 Task: Create validation rules in purchase order object.
Action: Mouse moved to (595, 44)
Screenshot: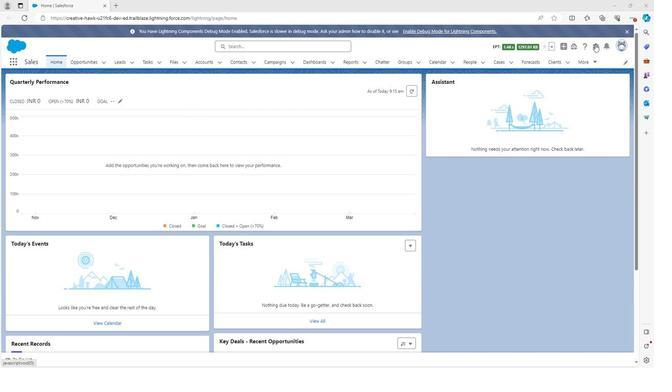 
Action: Mouse pressed left at (595, 44)
Screenshot: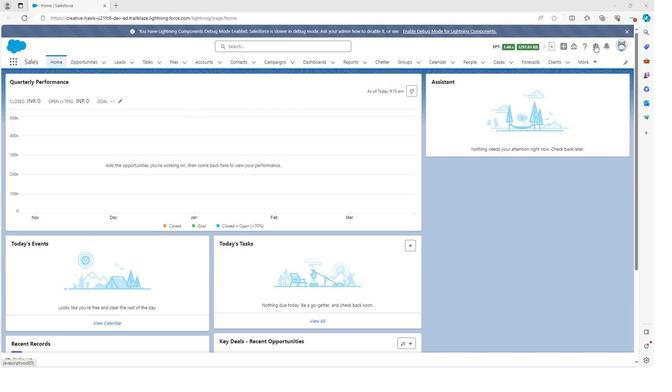 
Action: Mouse moved to (574, 63)
Screenshot: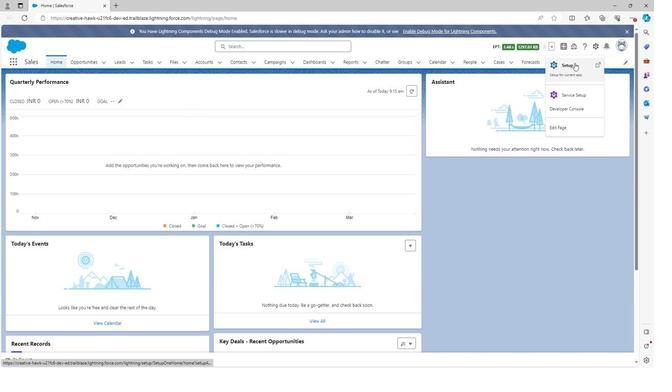 
Action: Mouse pressed left at (574, 63)
Screenshot: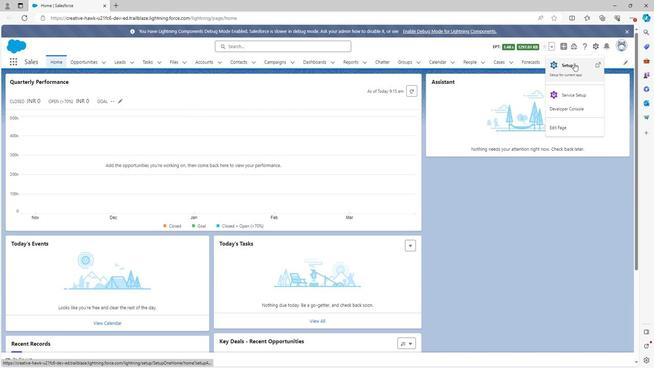 
Action: Mouse moved to (83, 62)
Screenshot: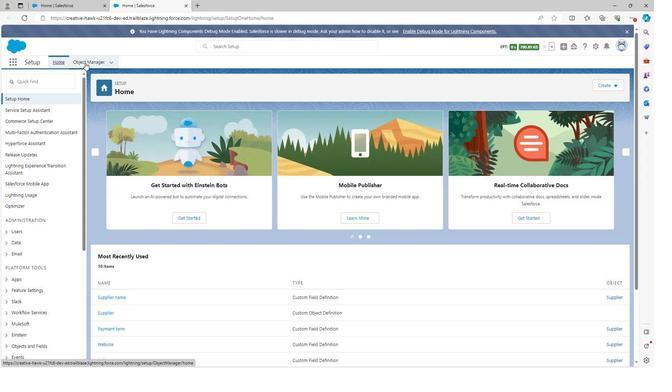 
Action: Mouse pressed left at (83, 62)
Screenshot: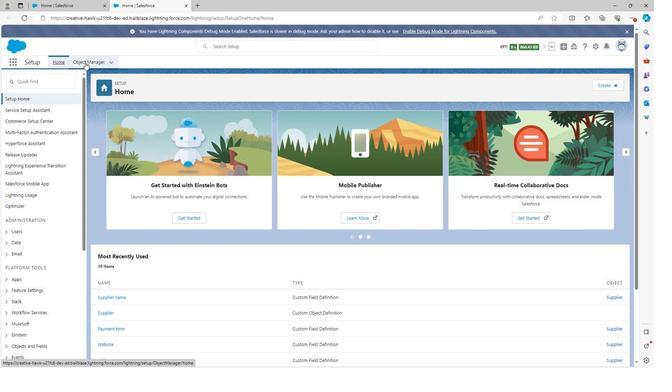 
Action: Mouse moved to (45, 251)
Screenshot: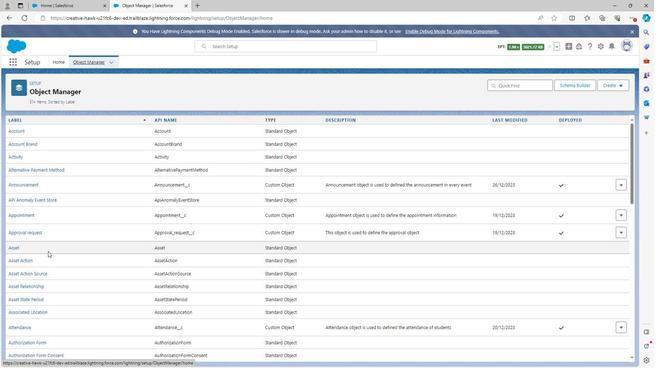 
Action: Mouse scrolled (45, 250) with delta (0, 0)
Screenshot: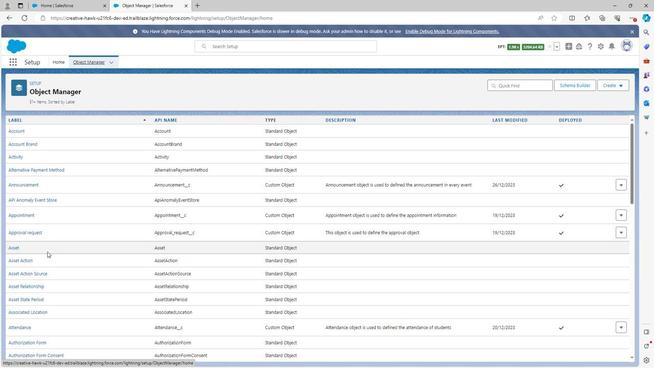 
Action: Mouse scrolled (45, 250) with delta (0, 0)
Screenshot: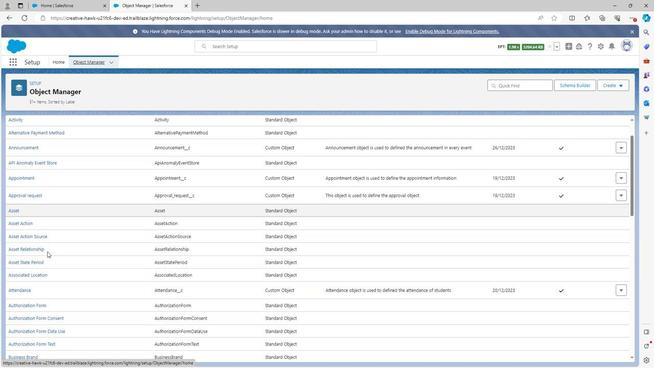 
Action: Mouse scrolled (45, 250) with delta (0, 0)
Screenshot: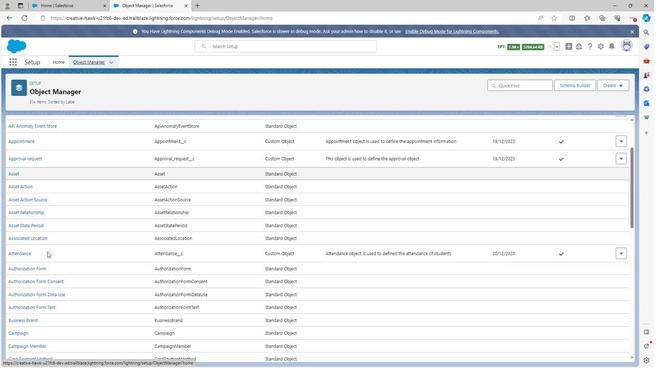 
Action: Mouse scrolled (45, 250) with delta (0, 0)
Screenshot: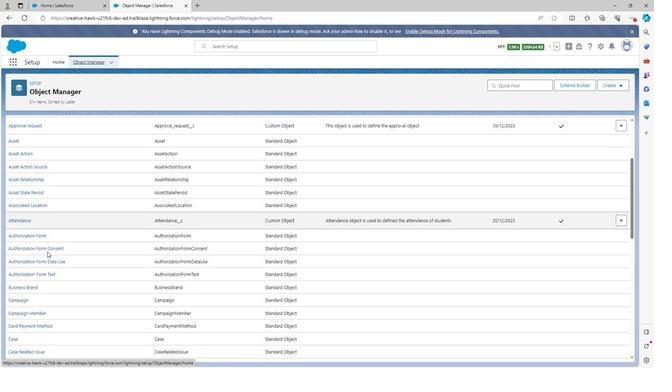 
Action: Mouse scrolled (45, 250) with delta (0, 0)
Screenshot: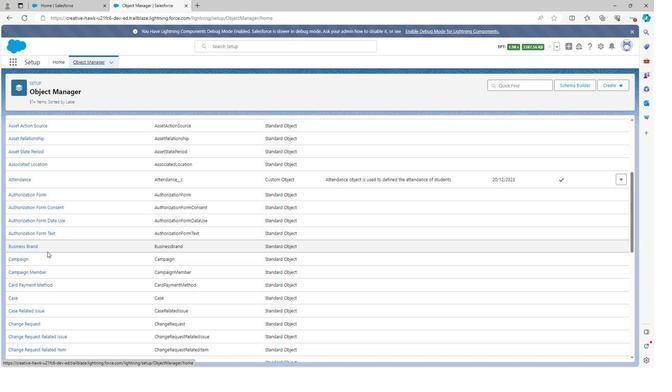 
Action: Mouse scrolled (45, 250) with delta (0, 0)
Screenshot: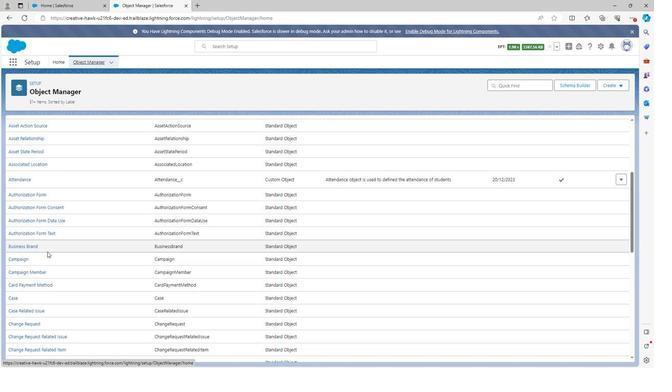
Action: Mouse scrolled (45, 250) with delta (0, 0)
Screenshot: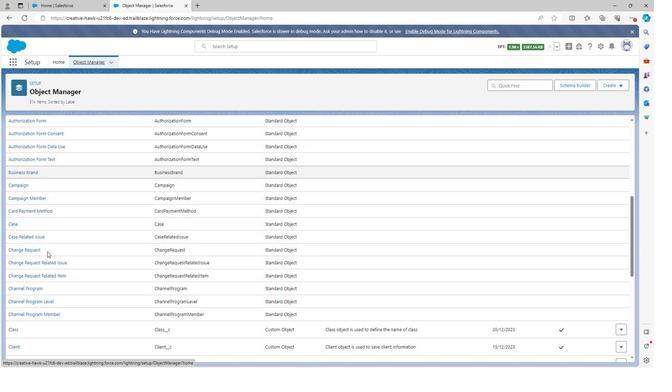 
Action: Mouse scrolled (45, 250) with delta (0, 0)
Screenshot: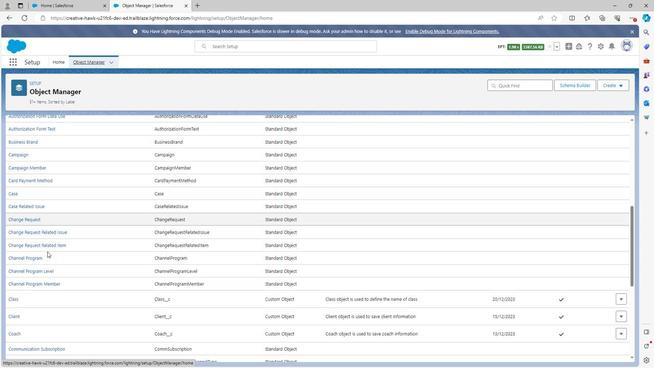
Action: Mouse scrolled (45, 250) with delta (0, 0)
Screenshot: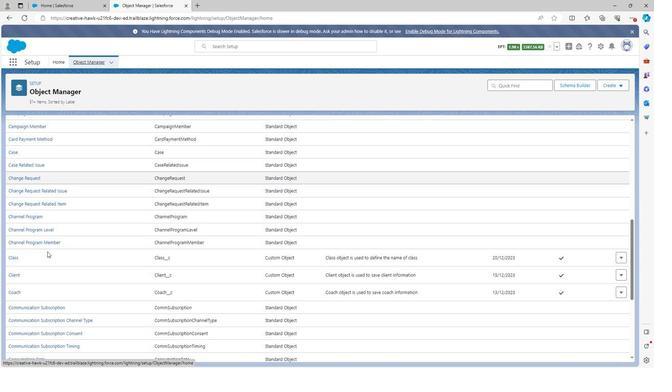 
Action: Mouse scrolled (45, 250) with delta (0, 0)
Screenshot: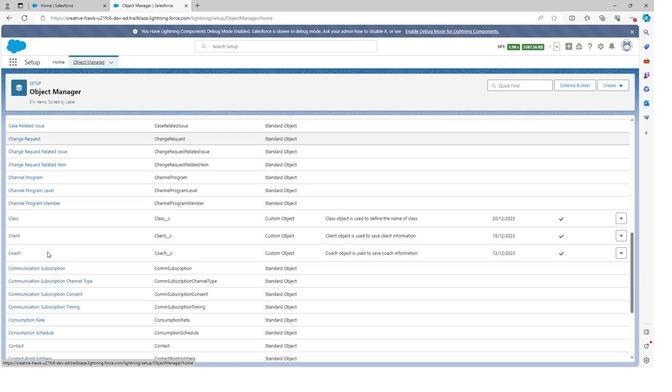 
Action: Mouse scrolled (45, 250) with delta (0, 0)
Screenshot: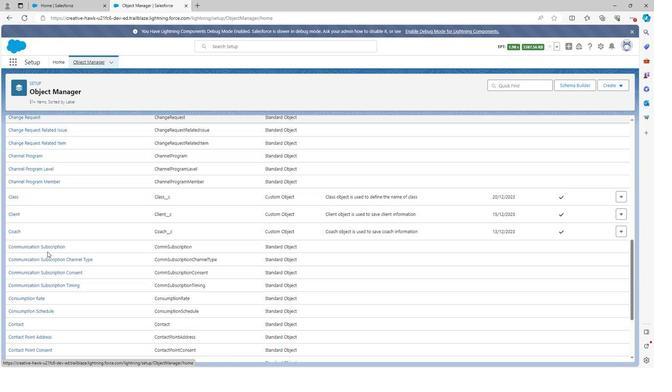 
Action: Mouse scrolled (45, 250) with delta (0, 0)
Screenshot: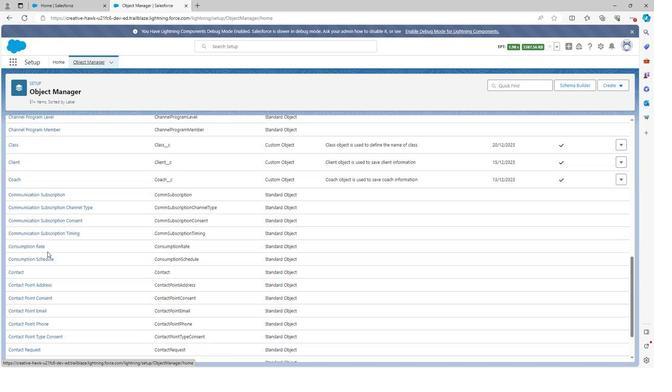 
Action: Mouse scrolled (45, 250) with delta (0, 0)
Screenshot: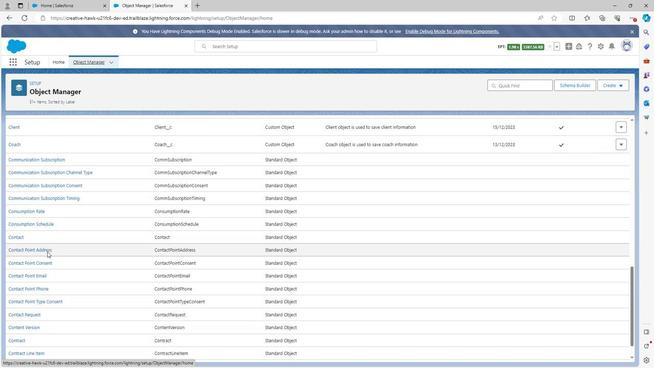 
Action: Mouse scrolled (45, 250) with delta (0, 0)
Screenshot: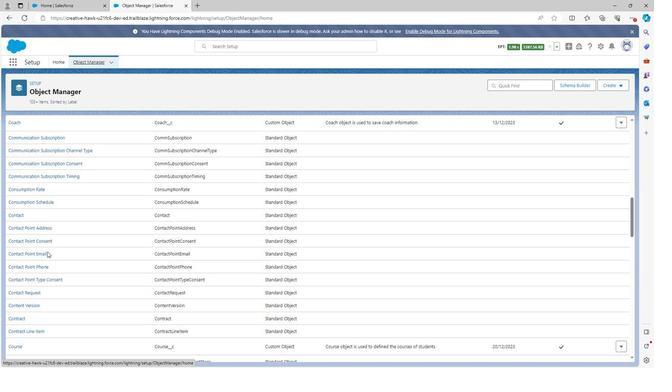 
Action: Mouse scrolled (45, 250) with delta (0, 0)
Screenshot: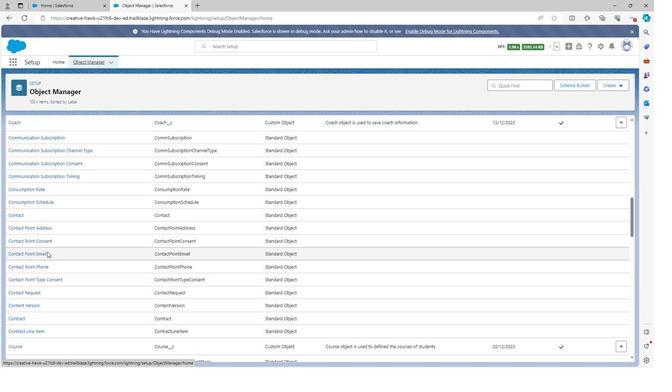 
Action: Mouse scrolled (45, 250) with delta (0, 0)
Screenshot: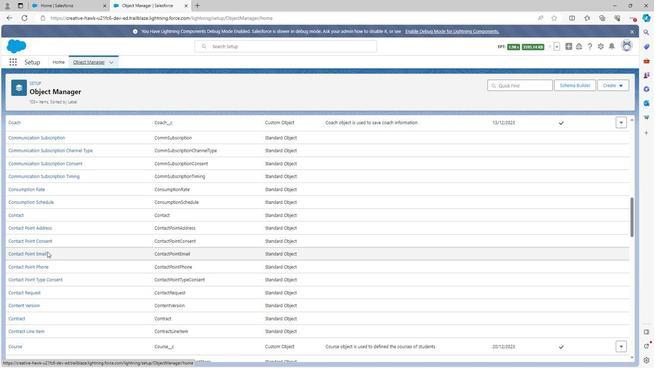 
Action: Mouse scrolled (45, 250) with delta (0, 0)
Screenshot: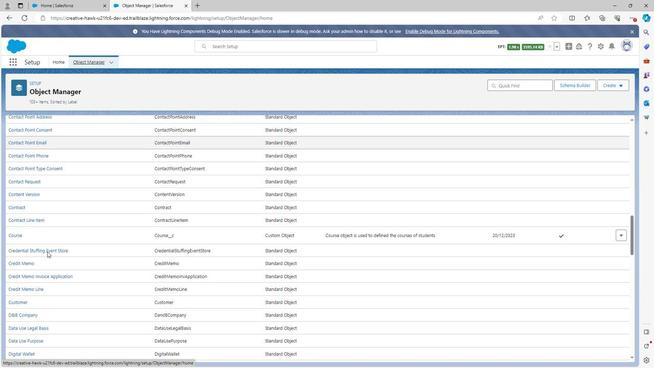 
Action: Mouse scrolled (45, 250) with delta (0, 0)
Screenshot: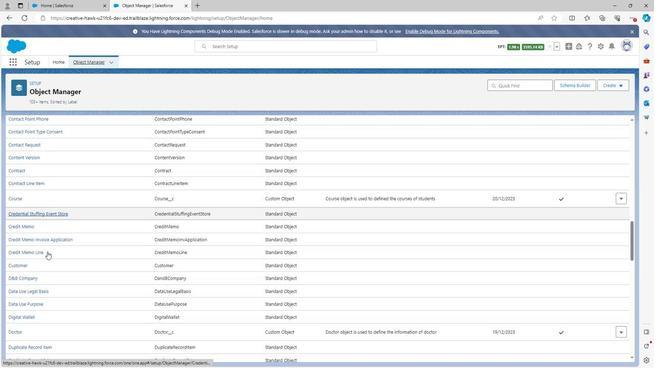 
Action: Mouse scrolled (45, 250) with delta (0, 0)
Screenshot: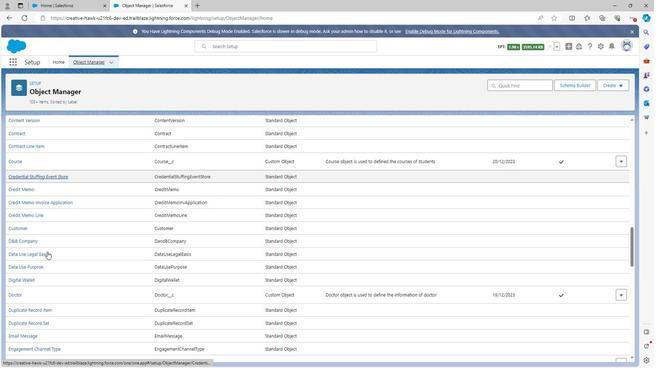 
Action: Mouse scrolled (45, 250) with delta (0, 0)
Screenshot: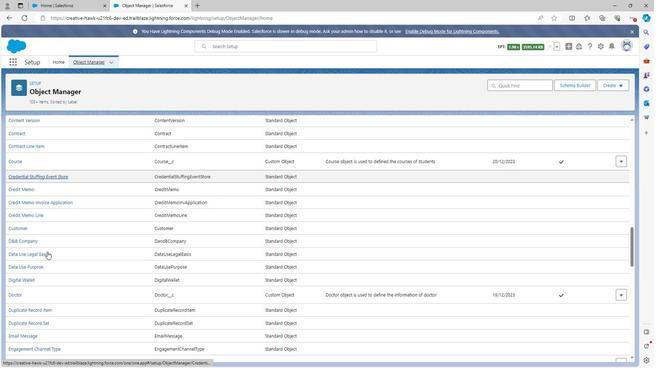 
Action: Mouse scrolled (45, 250) with delta (0, 0)
Screenshot: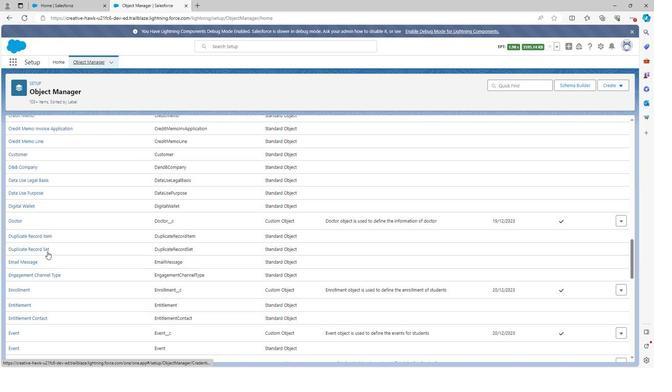 
Action: Mouse scrolled (45, 250) with delta (0, 0)
Screenshot: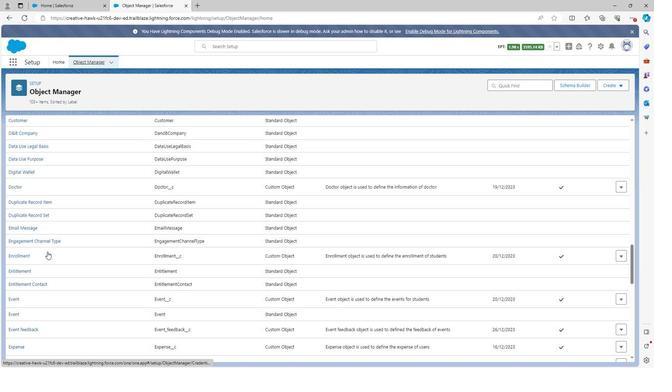
Action: Mouse scrolled (45, 250) with delta (0, 0)
Screenshot: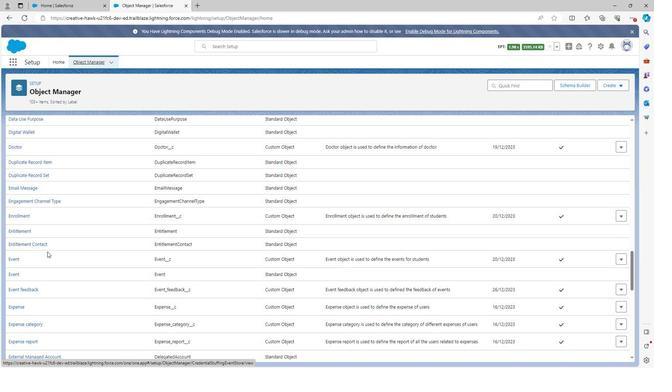 
Action: Mouse scrolled (45, 250) with delta (0, 0)
Screenshot: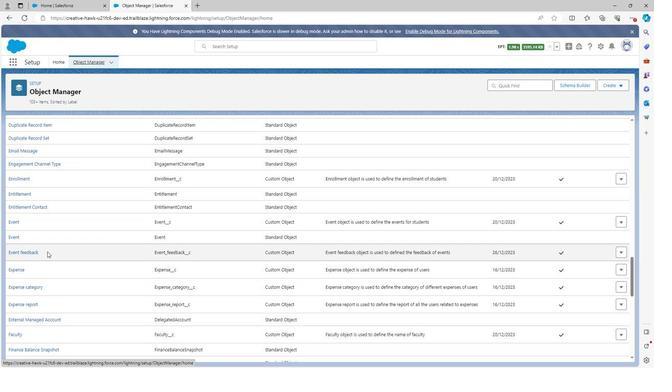 
Action: Mouse scrolled (45, 250) with delta (0, 0)
Screenshot: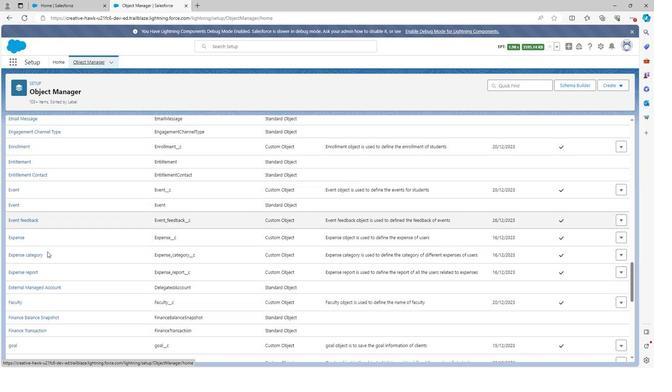 
Action: Mouse scrolled (45, 250) with delta (0, 0)
Screenshot: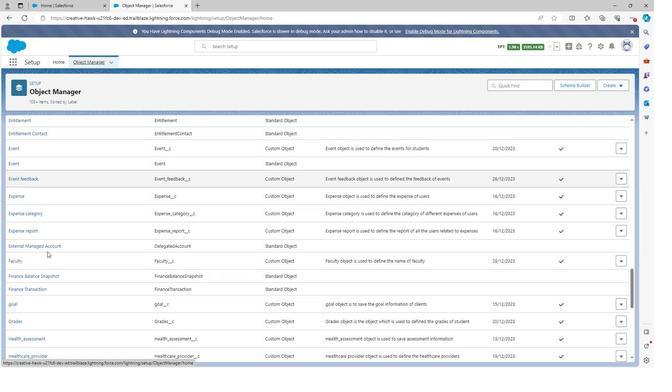 
Action: Mouse scrolled (45, 250) with delta (0, 0)
Screenshot: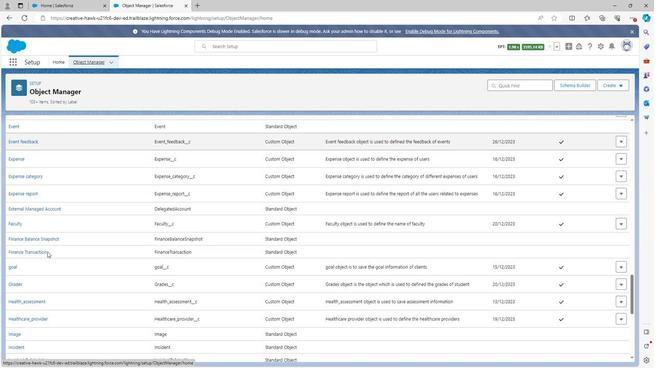 
Action: Mouse scrolled (45, 250) with delta (0, 0)
Screenshot: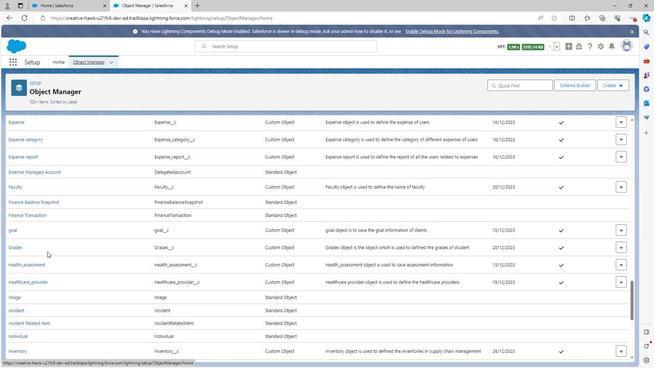
Action: Mouse scrolled (45, 250) with delta (0, 0)
Screenshot: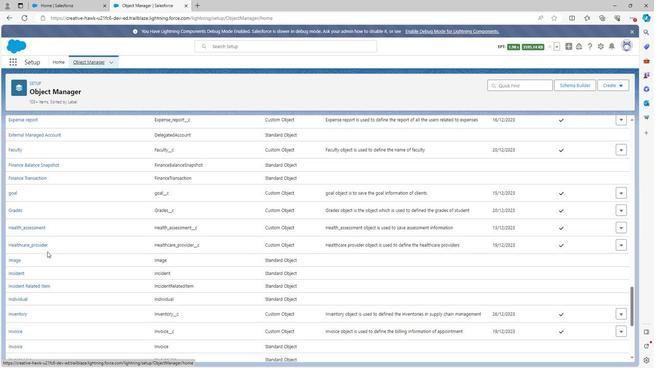 
Action: Mouse scrolled (45, 250) with delta (0, 0)
Screenshot: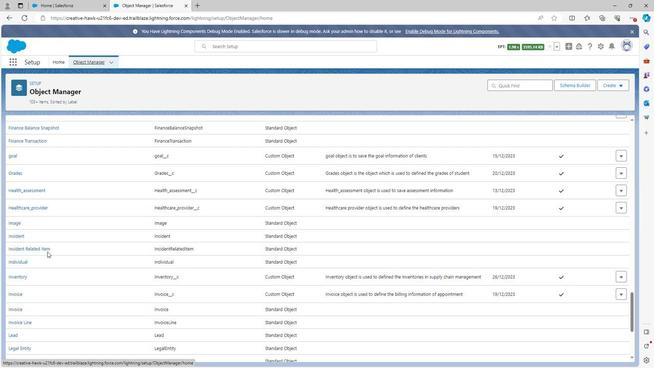 
Action: Mouse scrolled (45, 250) with delta (0, 0)
Screenshot: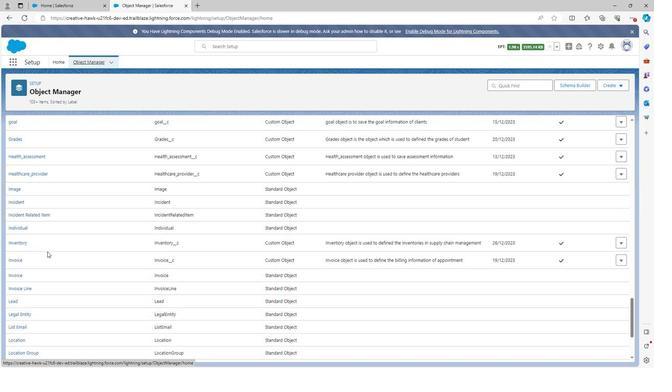 
Action: Mouse scrolled (45, 250) with delta (0, 0)
Screenshot: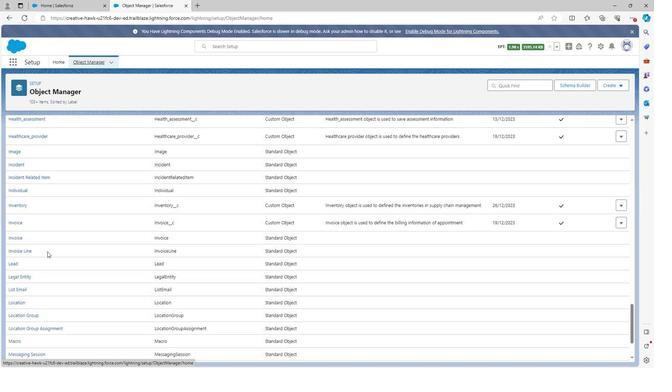 
Action: Mouse scrolled (45, 250) with delta (0, 0)
Screenshot: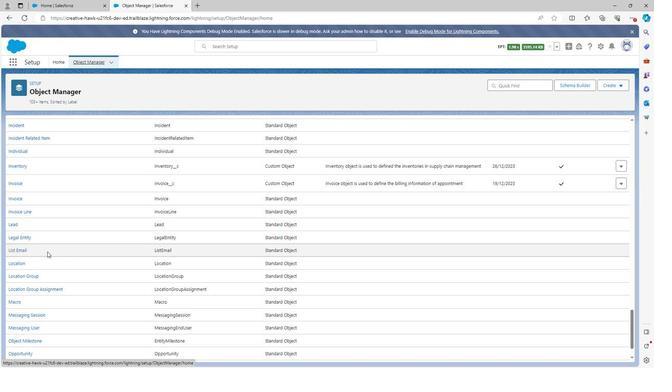 
Action: Mouse scrolled (45, 250) with delta (0, 0)
Screenshot: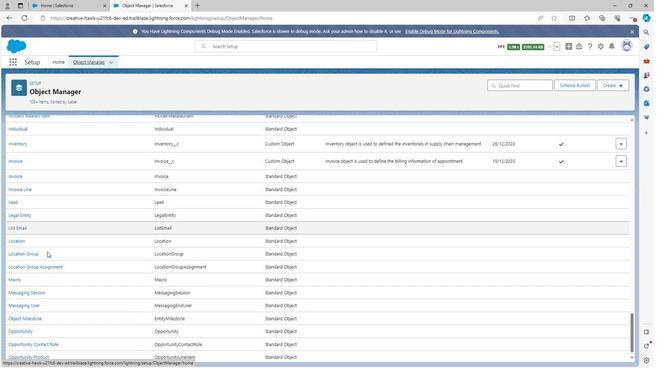 
Action: Mouse scrolled (45, 250) with delta (0, 0)
Screenshot: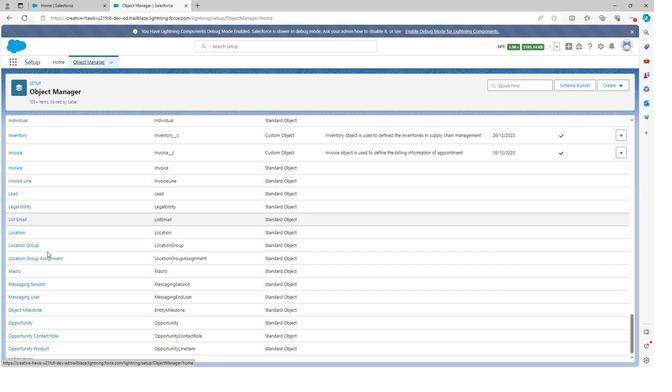 
Action: Mouse scrolled (45, 250) with delta (0, 0)
Screenshot: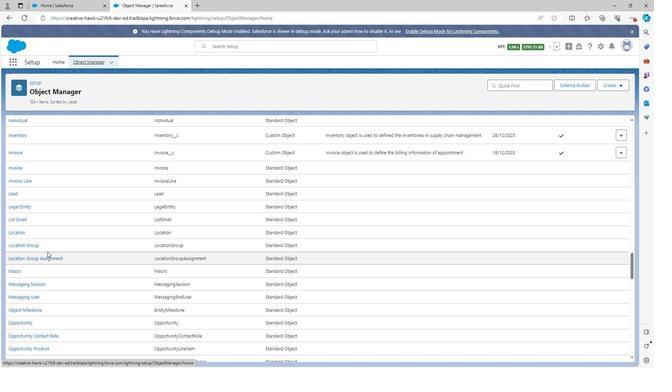 
Action: Mouse scrolled (45, 250) with delta (0, 0)
Screenshot: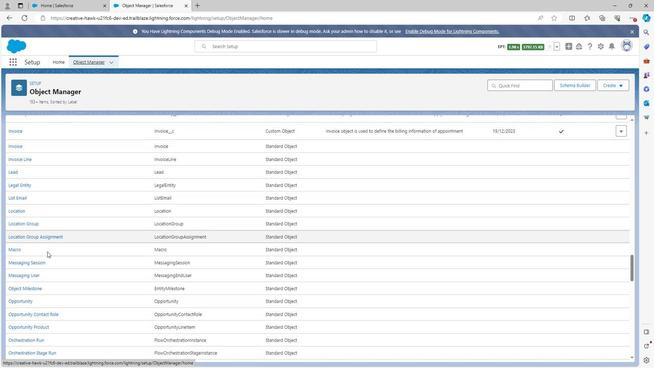 
Action: Mouse scrolled (45, 250) with delta (0, 0)
Screenshot: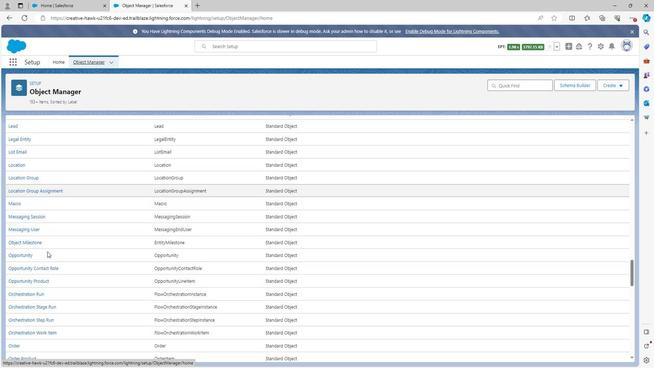 
Action: Mouse scrolled (45, 250) with delta (0, 0)
Screenshot: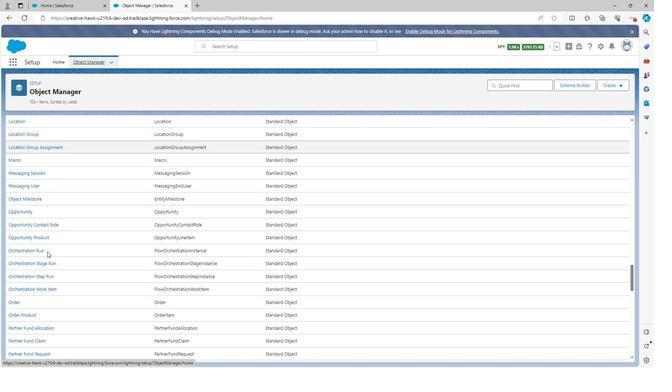 
Action: Mouse scrolled (45, 250) with delta (0, 0)
Screenshot: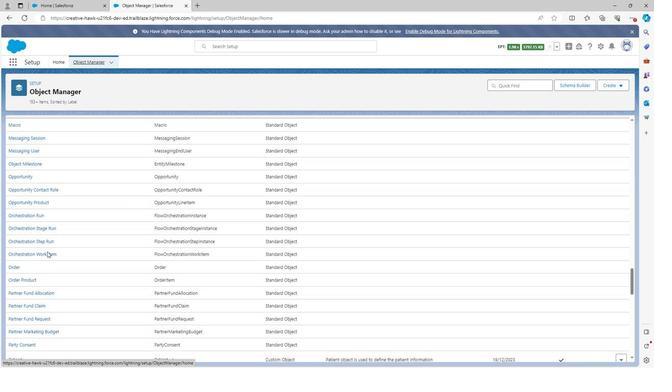 
Action: Mouse scrolled (45, 250) with delta (0, 0)
Screenshot: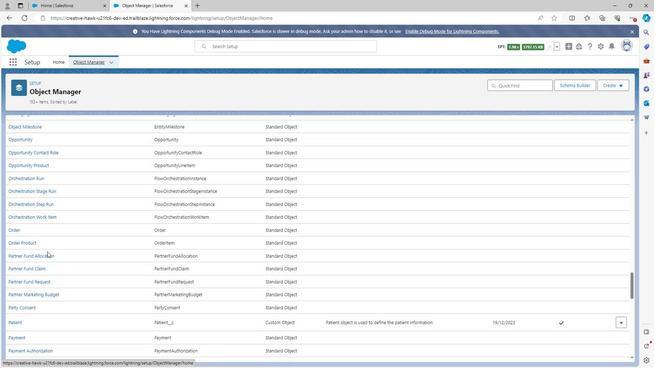 
Action: Mouse scrolled (45, 250) with delta (0, 0)
Screenshot: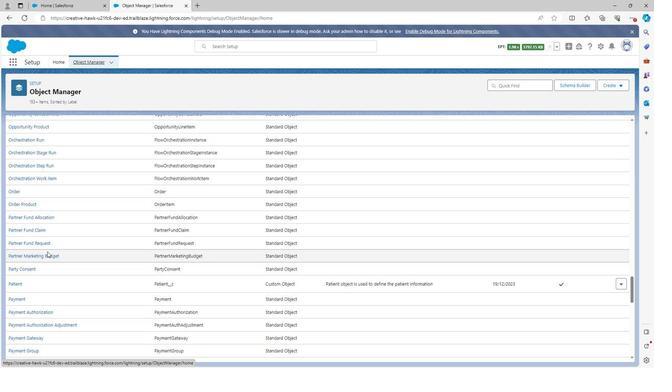 
Action: Mouse scrolled (45, 250) with delta (0, 0)
Screenshot: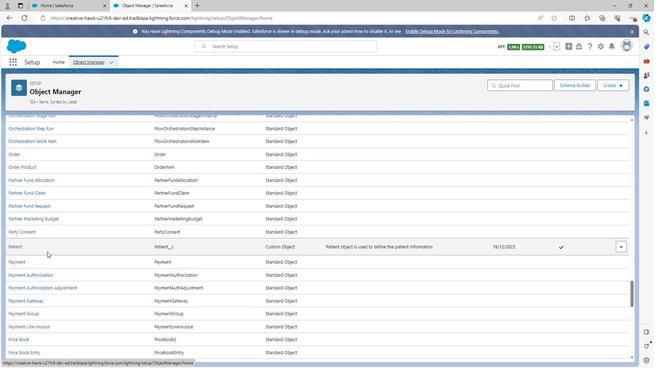 
Action: Mouse scrolled (45, 250) with delta (0, 0)
Screenshot: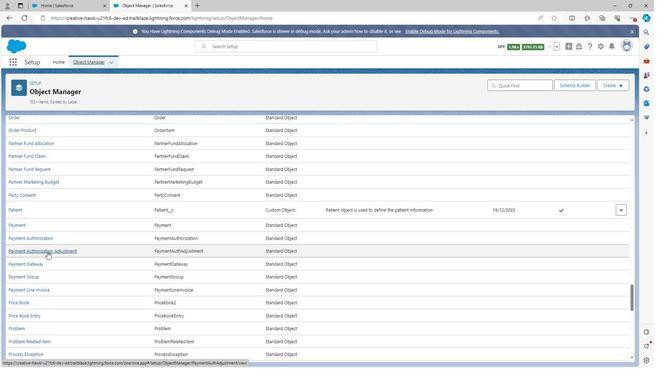 
Action: Mouse scrolled (45, 250) with delta (0, 0)
Screenshot: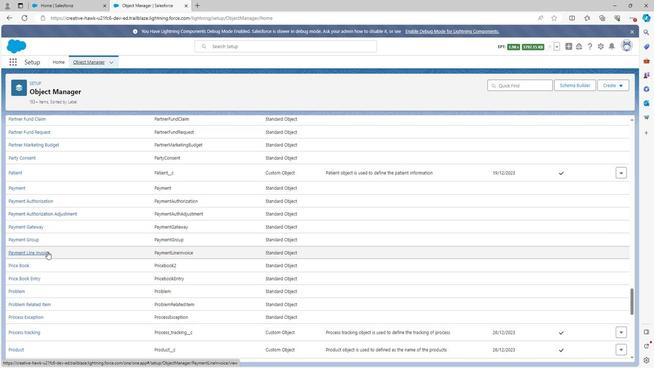 
Action: Mouse scrolled (45, 250) with delta (0, 0)
Screenshot: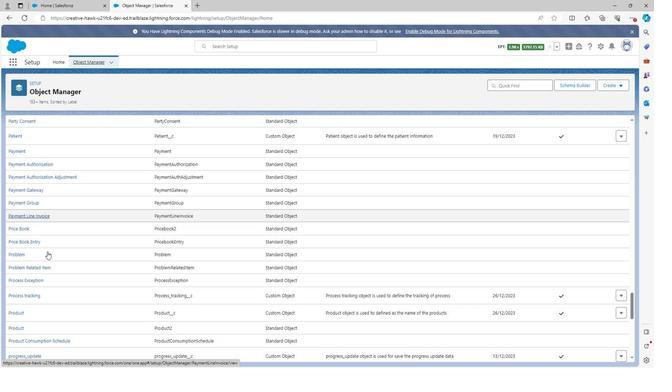 
Action: Mouse scrolled (45, 250) with delta (0, 0)
Screenshot: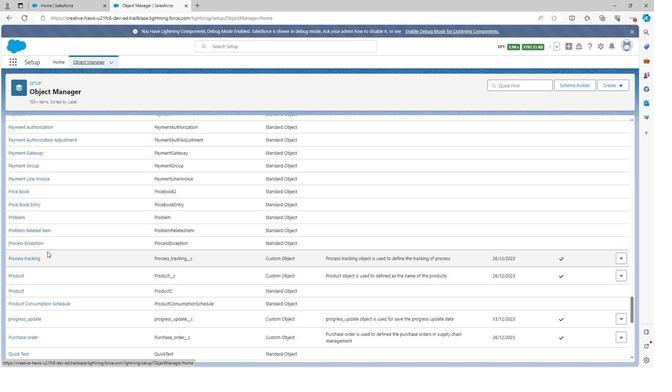 
Action: Mouse scrolled (45, 250) with delta (0, 0)
Screenshot: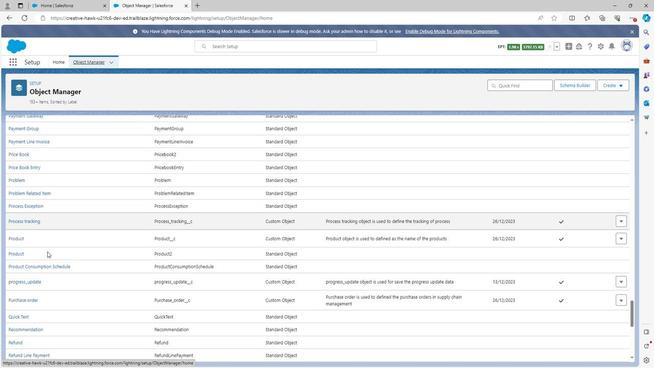 
Action: Mouse moved to (25, 263)
Screenshot: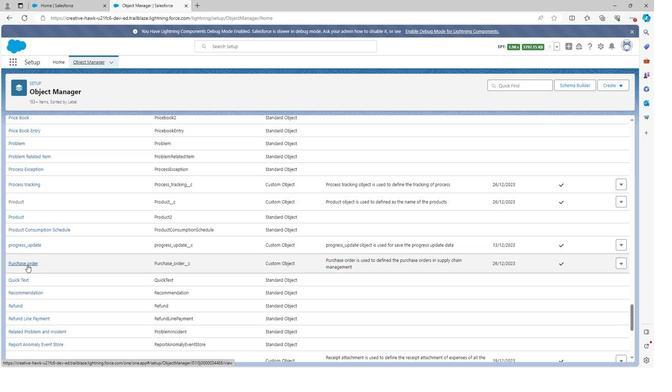 
Action: Mouse pressed left at (25, 263)
Screenshot: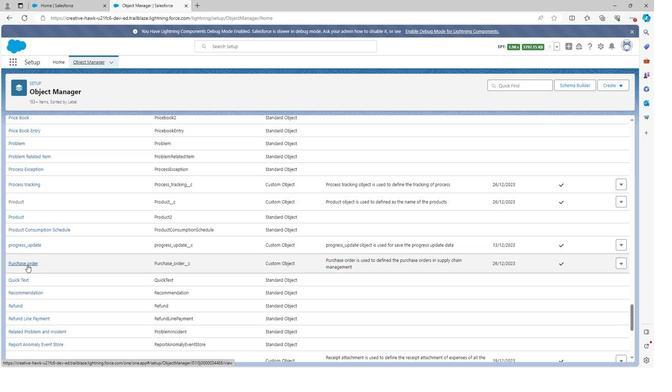 
Action: Mouse moved to (39, 132)
Screenshot: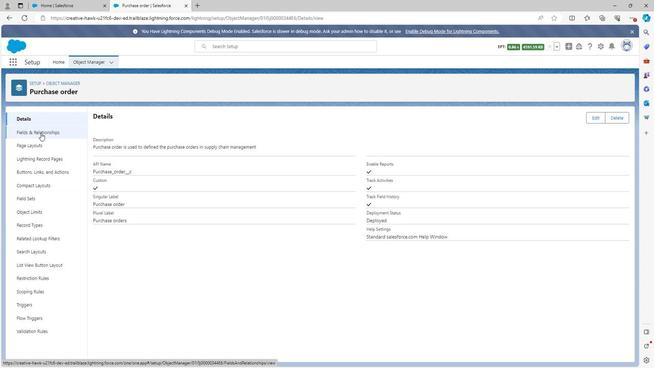 
Action: Mouse pressed left at (39, 132)
Screenshot: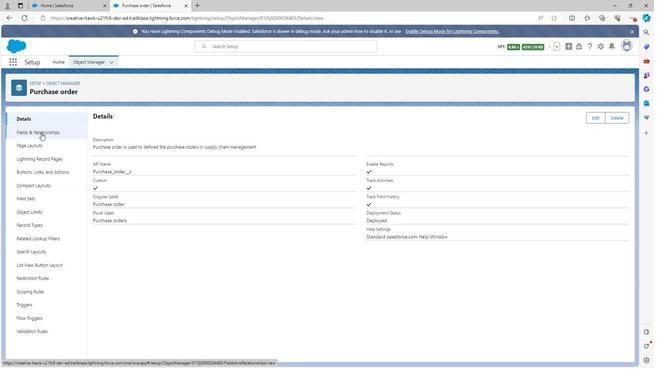 
Action: Mouse moved to (103, 146)
Screenshot: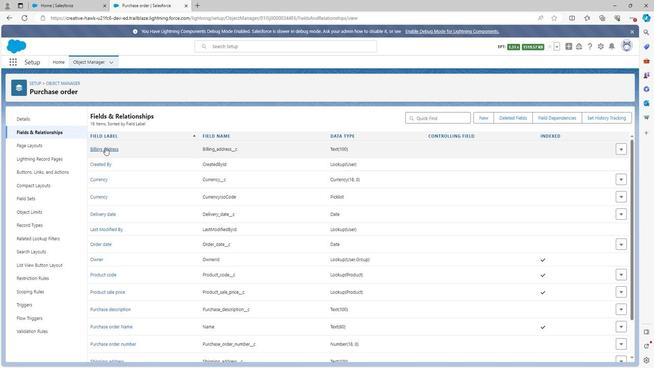 
Action: Mouse pressed left at (103, 146)
Screenshot: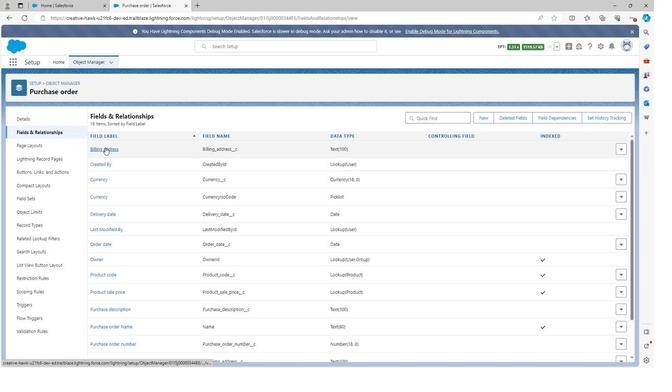 
Action: Mouse moved to (258, 314)
Screenshot: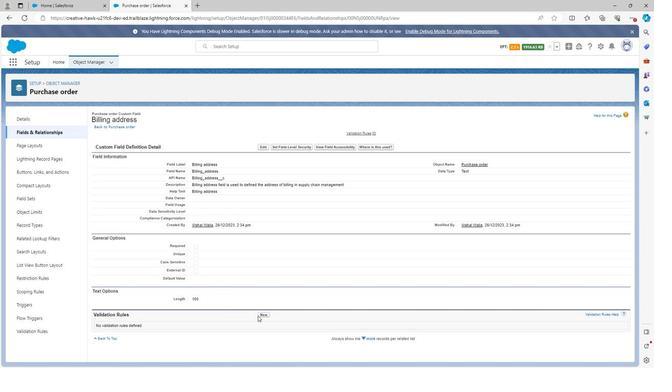 
Action: Mouse pressed left at (258, 314)
Screenshot: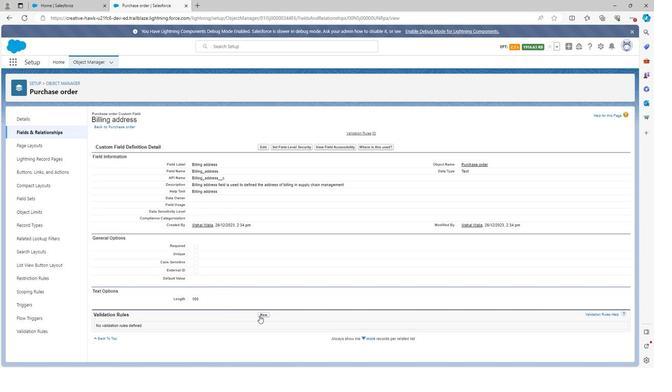 
Action: Mouse moved to (134, 160)
Screenshot: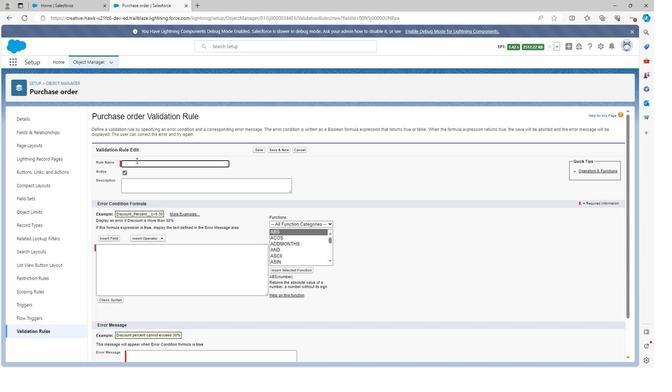 
Action: Key pressed <Key.shift><Key.shift><Key.shift><Key.shift><Key.shift><Key.shift>Billing<Key.space>address<Key.space>rule<Key.space>is<Key.space>the<Key.space>rule<Key.space><Key.backspace><Key.backspace><Key.backspace><Key.backspace><Key.backspace><Key.backspace><Key.backspace><Key.backspace><Key.backspace><Key.backspace><Key.backspace><Key.backspace>
Screenshot: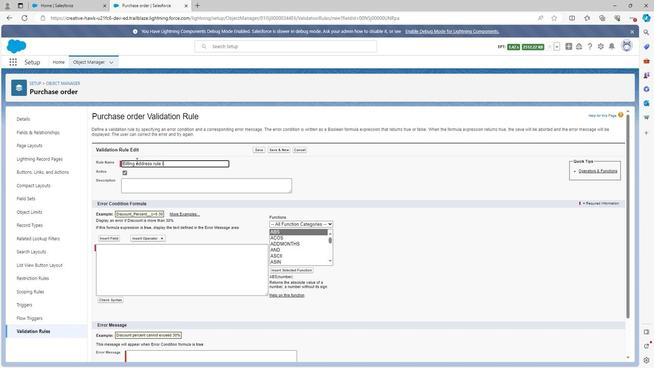 
Action: Mouse moved to (156, 187)
Screenshot: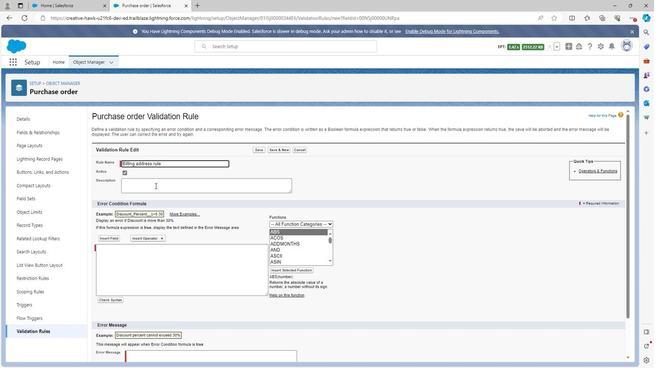 
Action: Mouse pressed left at (156, 187)
Screenshot: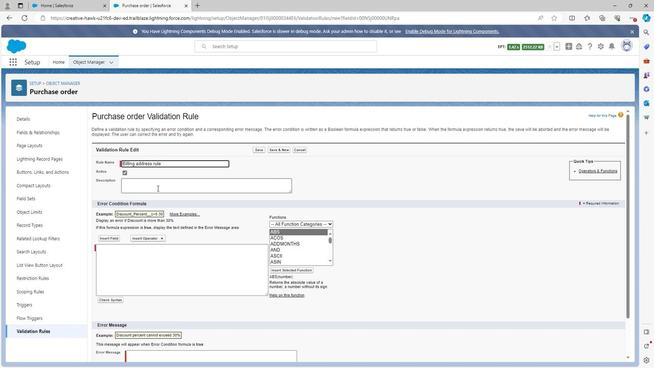 
Action: Key pressed <Key.shift><Key.shift><Key.shift>Billing<Key.space>address<Key.space>rule<Key.space>is<Key.space>the<Key.space>rule<Key.space>in<Key.space>which<Key.space>we<Key.space>get<Key.space>billing<Key.space>address<Key.space>with<Key.space>some<Key.space>limits
Screenshot: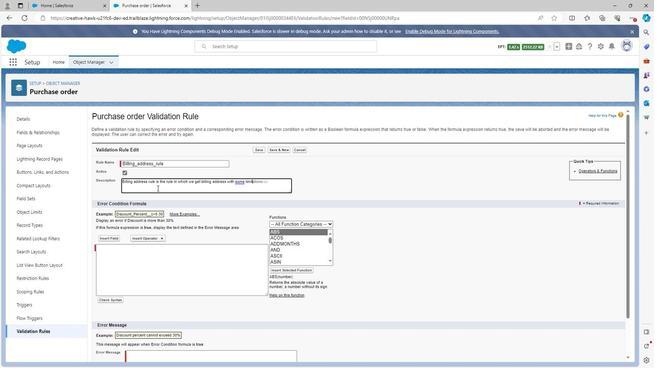 
Action: Mouse moved to (109, 238)
Screenshot: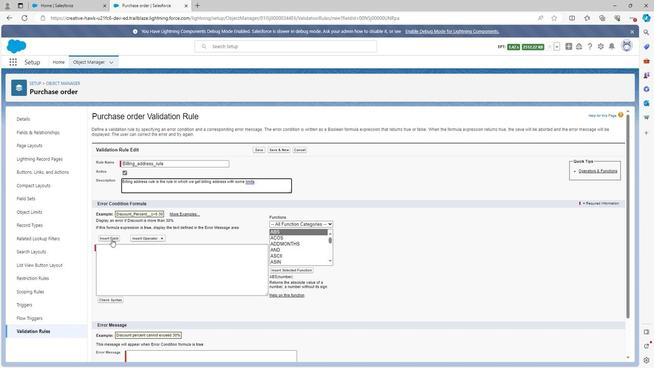 
Action: Mouse pressed left at (109, 238)
Screenshot: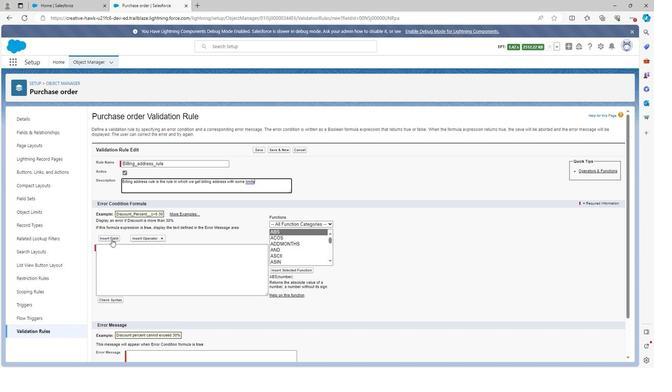 
Action: Mouse moved to (304, 208)
Screenshot: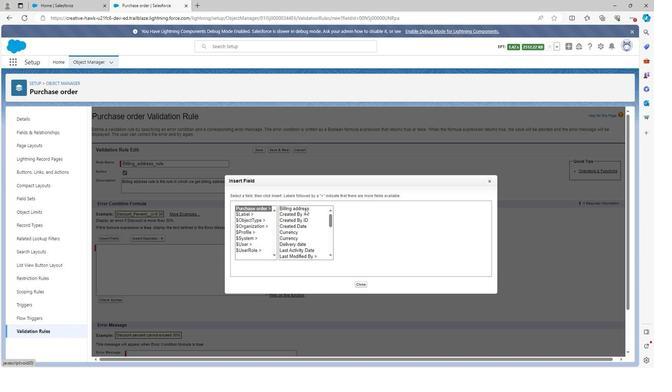 
Action: Mouse pressed left at (304, 208)
Screenshot: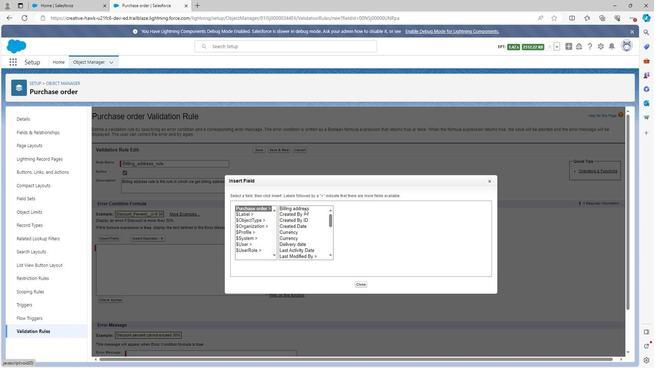 
Action: Mouse moved to (364, 245)
Screenshot: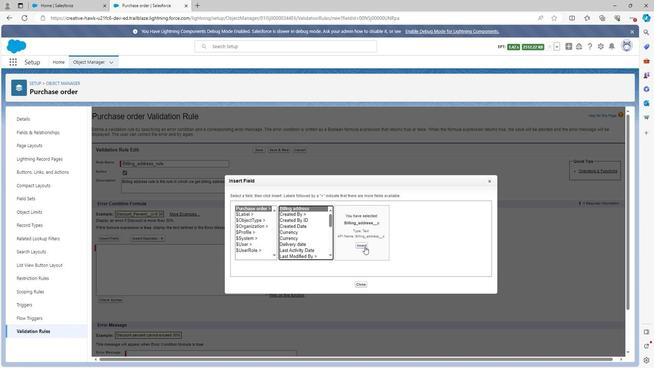 
Action: Mouse pressed left at (364, 245)
Screenshot: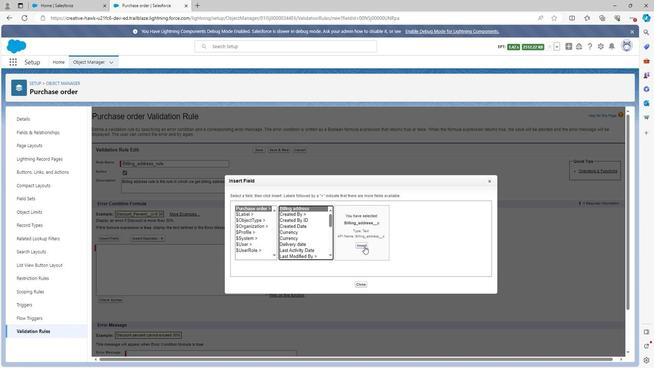 
Action: Mouse moved to (140, 238)
Screenshot: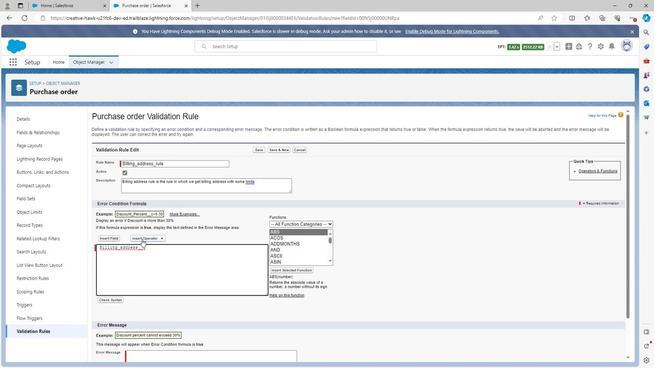 
Action: Mouse pressed left at (140, 238)
Screenshot: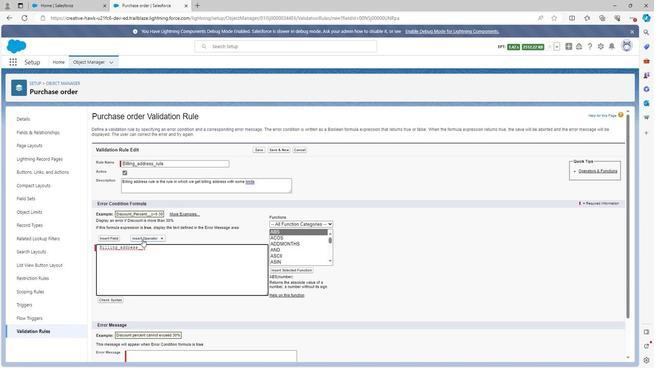 
Action: Mouse moved to (145, 298)
Screenshot: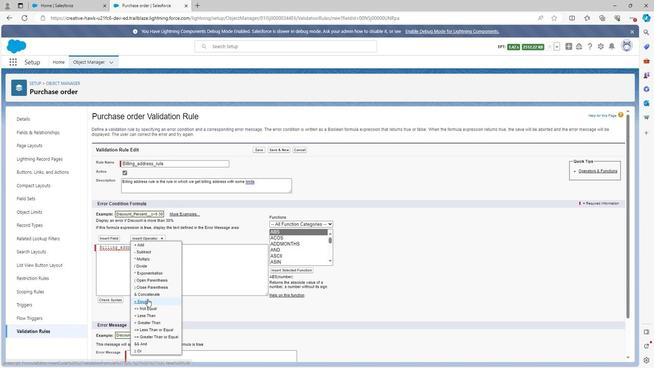 
Action: Mouse pressed left at (145, 298)
Screenshot: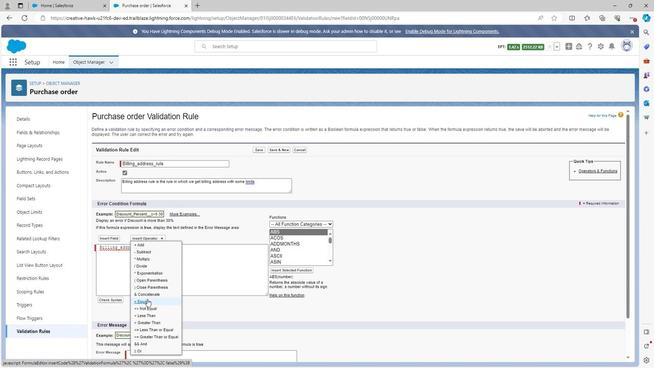 
Action: Mouse moved to (278, 224)
Screenshot: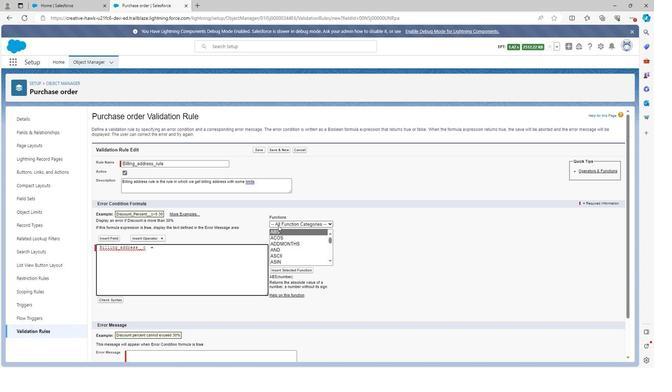 
Action: Mouse pressed left at (278, 224)
Screenshot: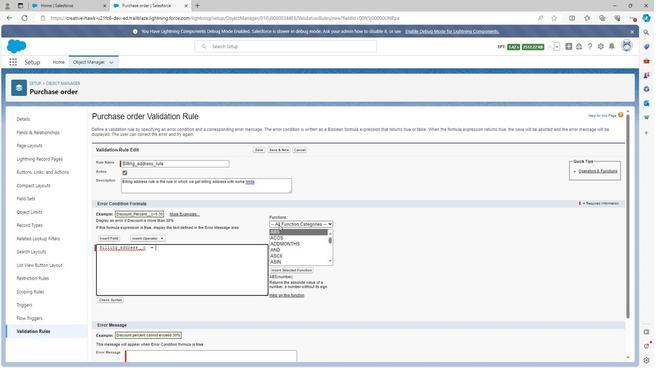 
Action: Mouse moved to (278, 252)
Screenshot: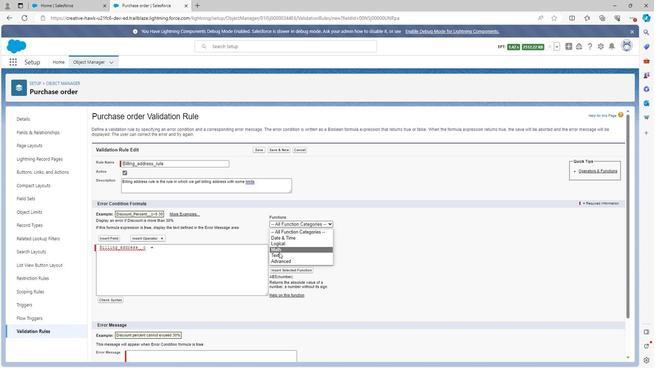 
Action: Mouse pressed left at (278, 252)
Screenshot: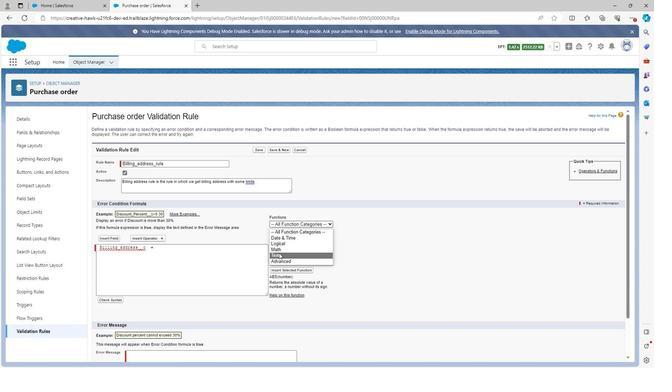 
Action: Mouse scrolled (278, 252) with delta (0, 0)
Screenshot: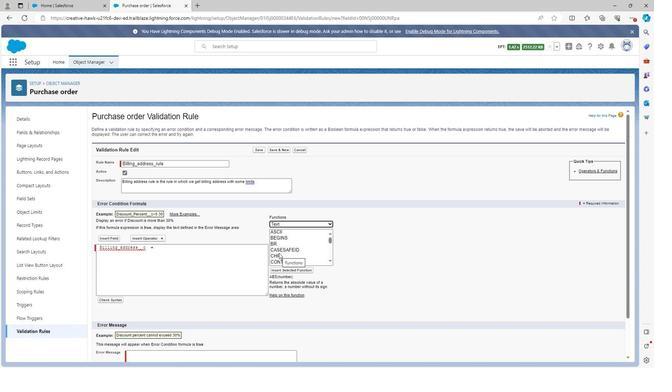 
Action: Mouse scrolled (278, 252) with delta (0, 0)
Screenshot: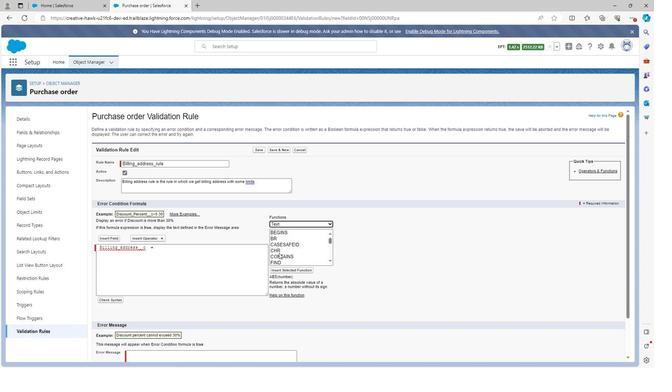 
Action: Mouse scrolled (278, 252) with delta (0, 0)
Screenshot: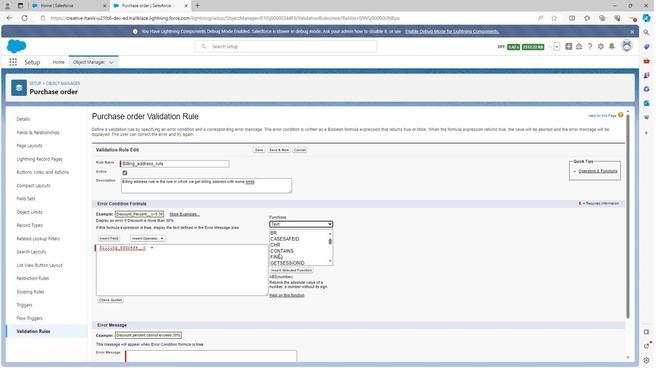 
Action: Mouse scrolled (278, 252) with delta (0, 0)
Screenshot: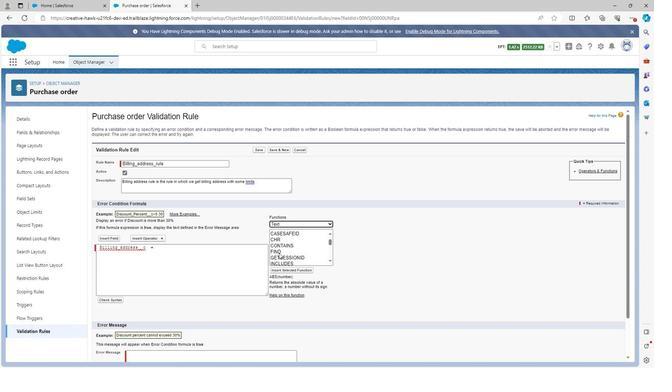 
Action: Mouse scrolled (278, 252) with delta (0, 0)
Screenshot: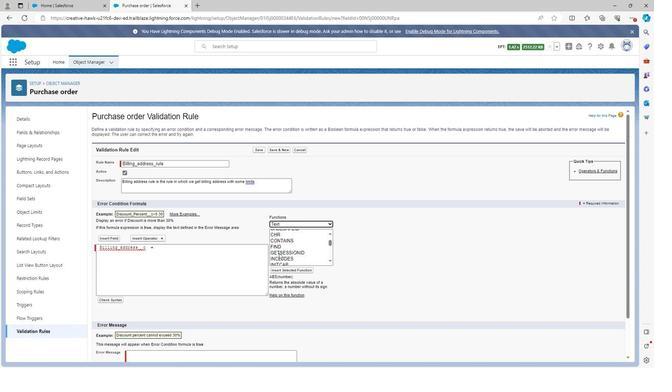 
Action: Mouse scrolled (278, 252) with delta (0, 0)
Screenshot: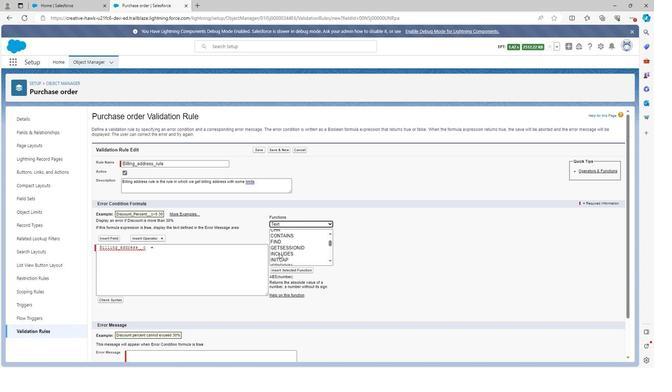 
Action: Mouse scrolled (278, 252) with delta (0, 0)
Screenshot: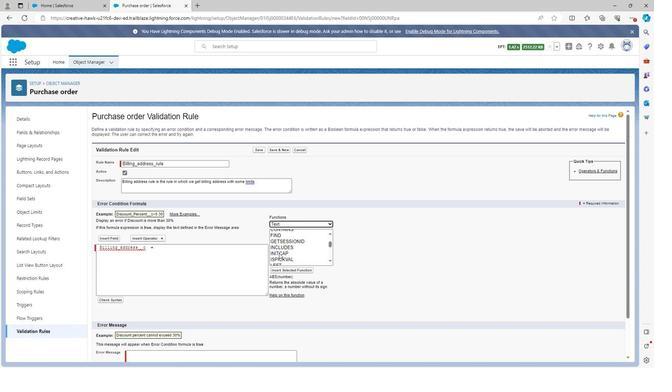 
Action: Mouse scrolled (278, 252) with delta (0, 0)
Screenshot: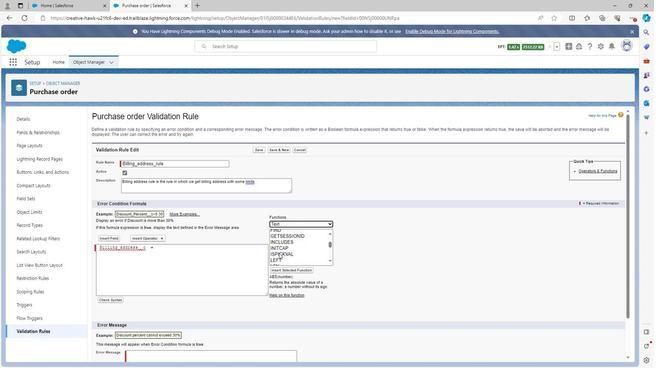 
Action: Mouse scrolled (278, 252) with delta (0, 0)
Screenshot: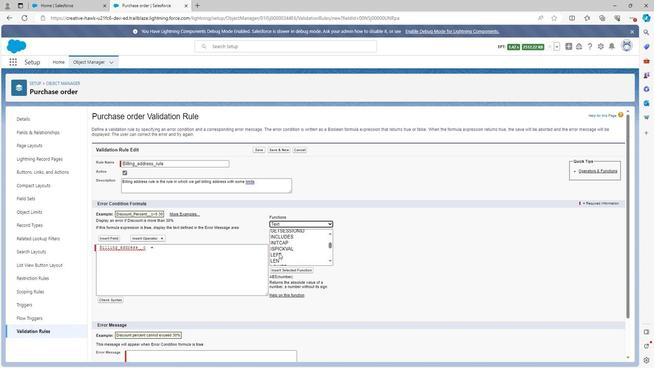 
Action: Mouse scrolled (278, 252) with delta (0, 0)
Screenshot: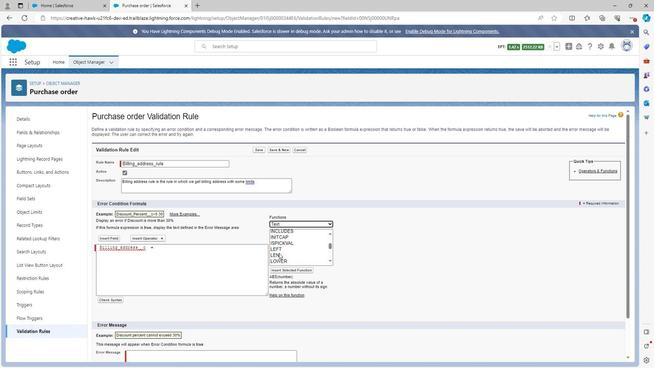 
Action: Mouse moved to (277, 254)
Screenshot: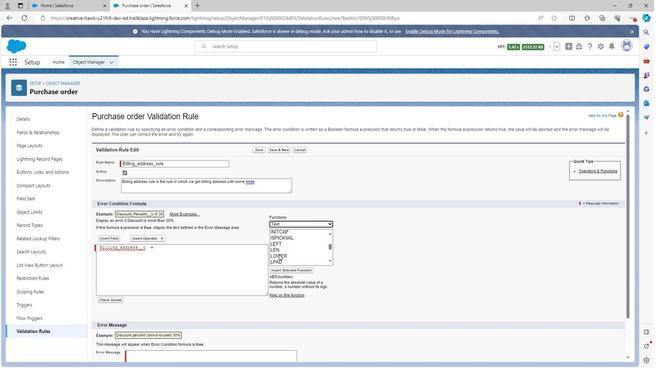 
Action: Mouse pressed left at (277, 254)
Screenshot: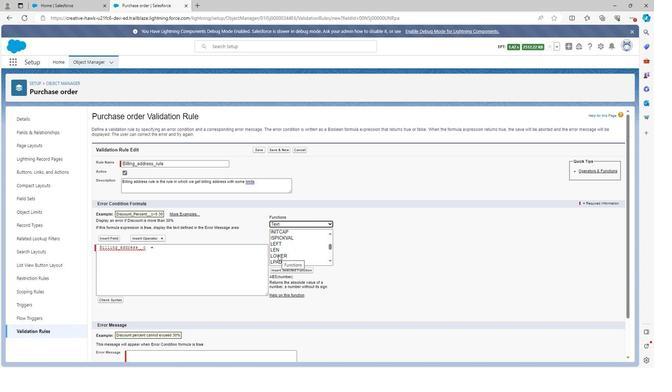 
Action: Mouse moved to (282, 268)
Screenshot: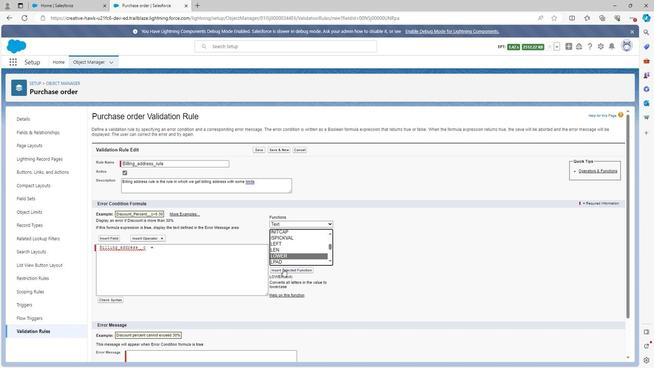 
Action: Mouse pressed left at (282, 268)
Screenshot: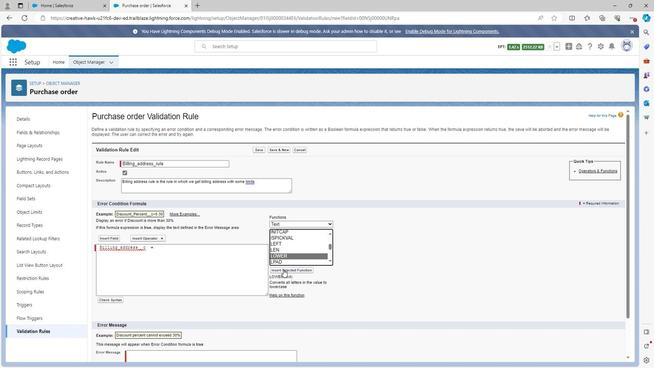 
Action: Mouse moved to (116, 247)
Screenshot: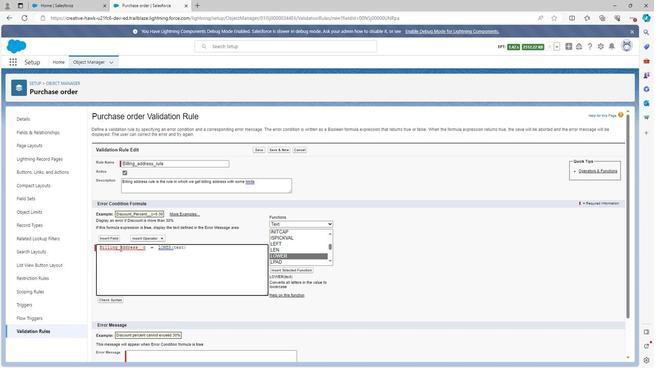 
Action: Mouse pressed left at (116, 247)
Screenshot: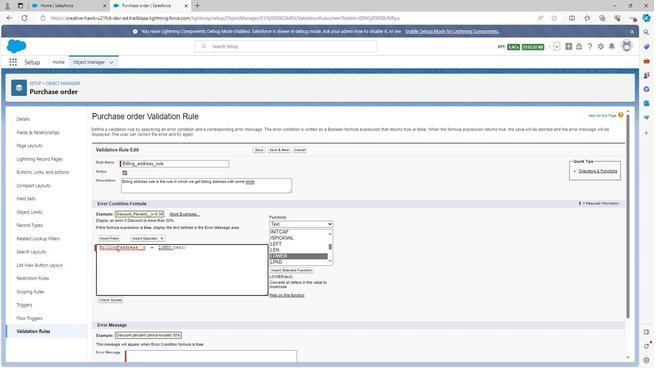 
Action: Mouse pressed left at (116, 247)
Screenshot: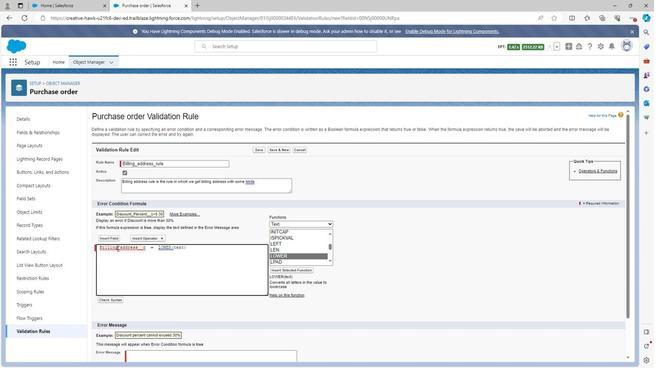 
Action: Mouse moved to (117, 245)
Screenshot: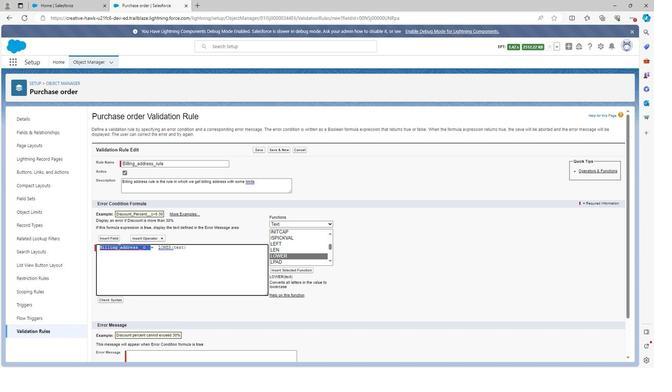 
Action: Key pressed ctrl+C
Screenshot: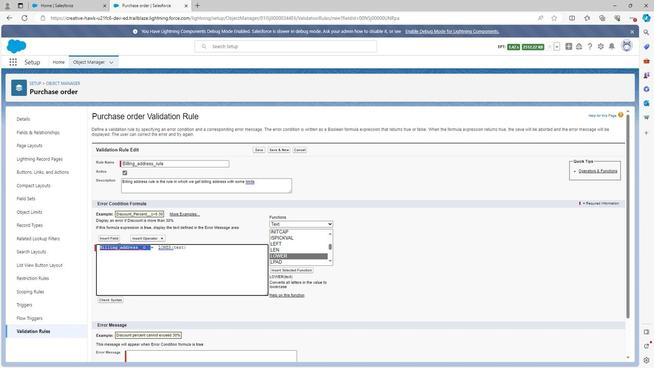 
Action: Mouse moved to (176, 246)
Screenshot: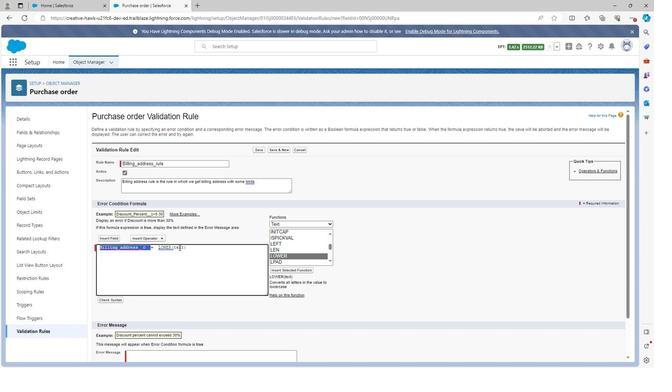 
Action: Mouse pressed left at (176, 246)
Screenshot: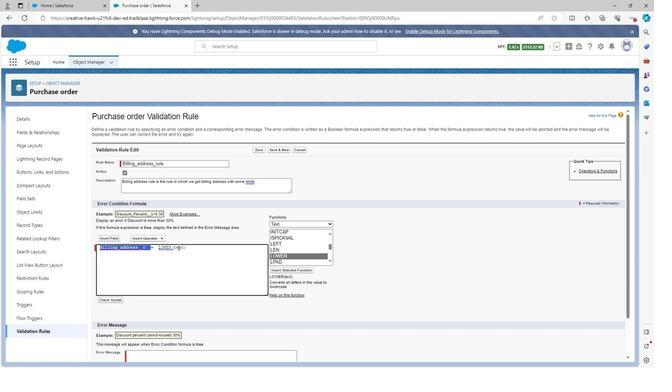 
Action: Mouse pressed left at (176, 246)
Screenshot: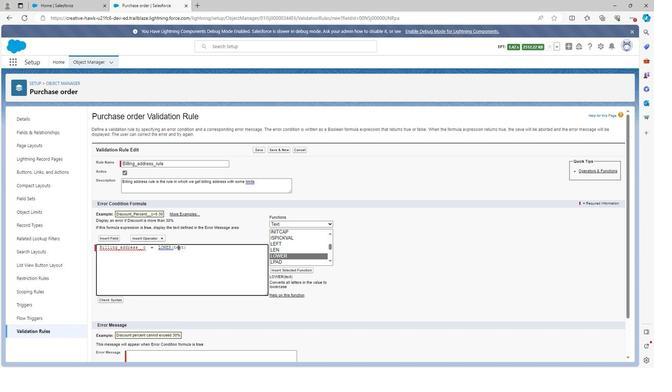 
Action: Mouse moved to (176, 244)
Screenshot: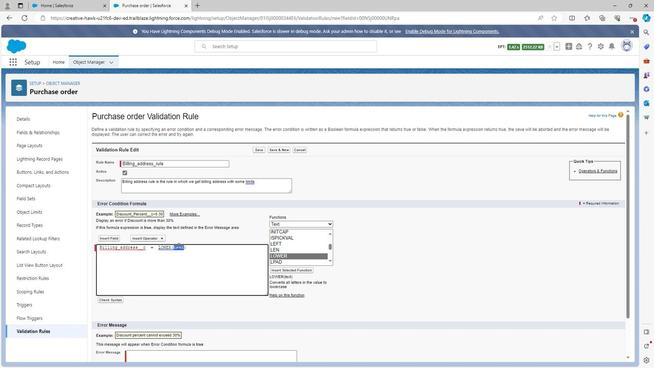 
Action: Key pressed ctrl+V
Screenshot: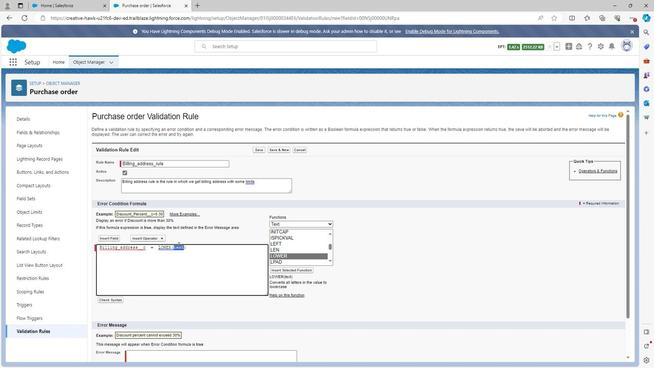 
Action: Mouse moved to (176, 244)
Screenshot: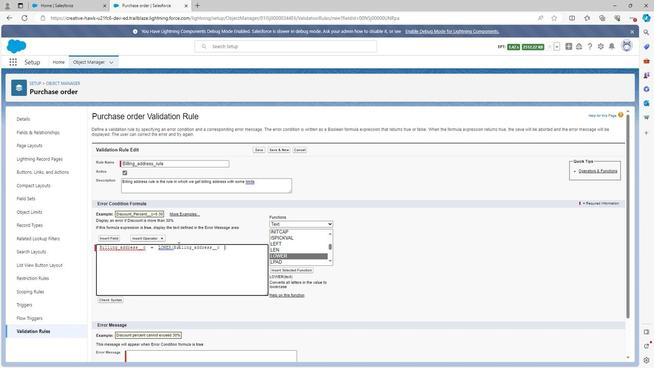 
Action: Key pressed <Key.backspace><Key.backspace>
Screenshot: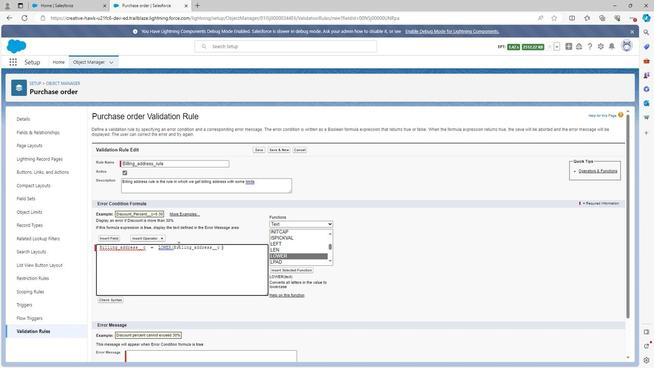 
Action: Mouse moved to (114, 298)
Screenshot: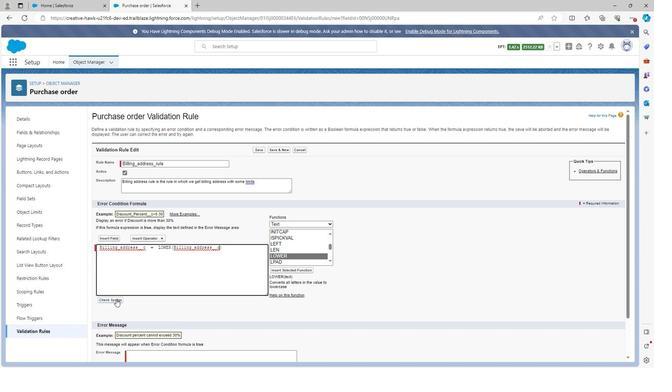 
Action: Mouse pressed left at (114, 298)
Screenshot: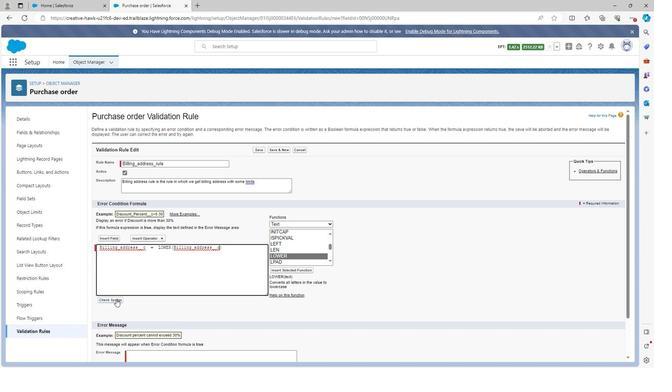 
Action: Mouse moved to (146, 318)
Screenshot: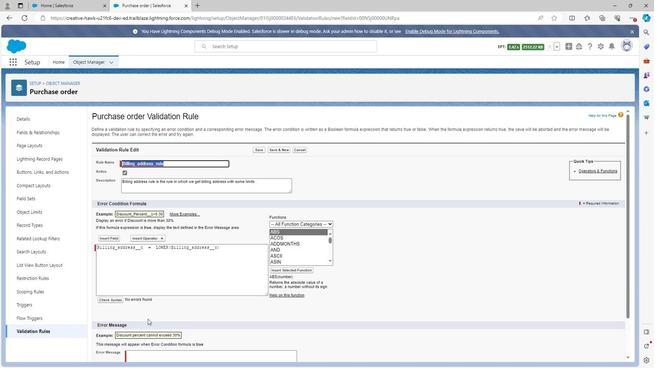 
Action: Mouse scrolled (146, 317) with delta (0, 0)
Screenshot: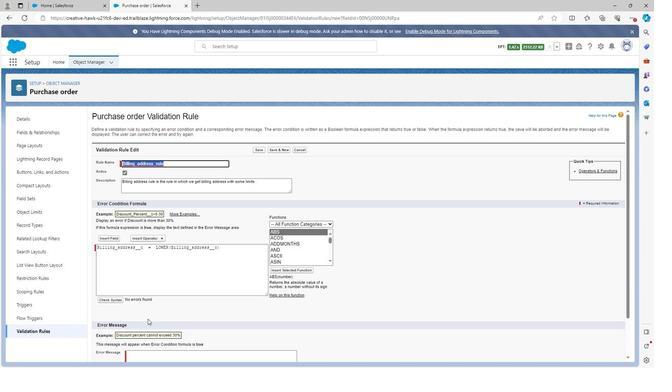 
Action: Mouse pressed left at (146, 318)
Screenshot: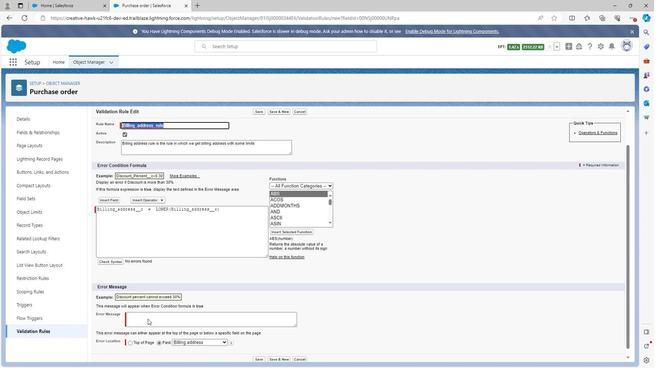 
Action: Mouse moved to (146, 318)
Screenshot: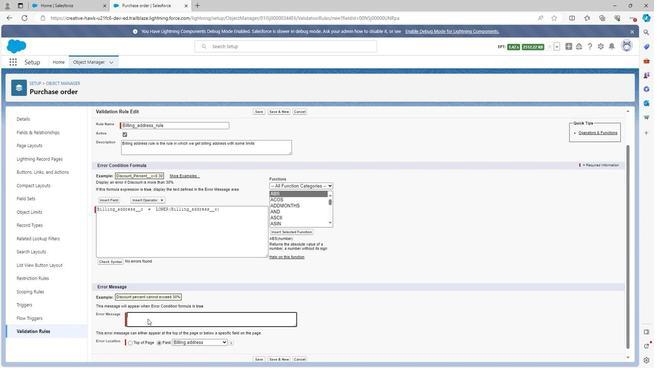 
Action: Key pressed <Key.shift><Key.shift><Key.shift><Key.shift><Key.shift>Billing<Key.space>address<Key.space>should<Key.space>be<Key.space>iin<Key.space>lower<Key.space>case<Key.left><Key.left><Key.left><Key.left><Key.left><Key.left><Key.left><Key.left><Key.left><Key.left><Key.left><Key.left><Key.backspace>
Screenshot: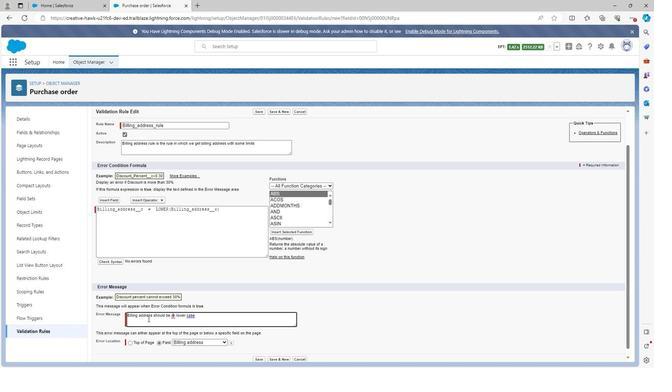 
Action: Mouse moved to (260, 356)
Screenshot: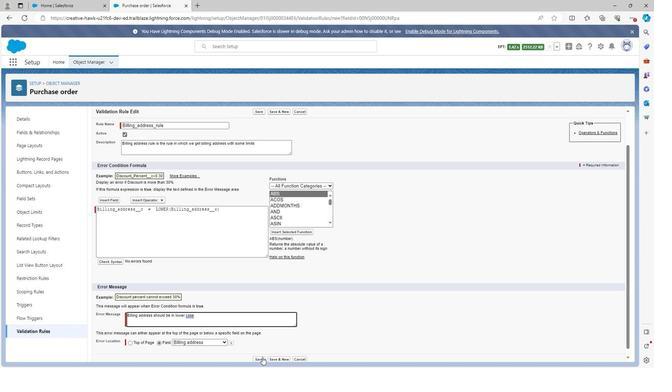 
Action: Mouse pressed left at (260, 356)
Screenshot: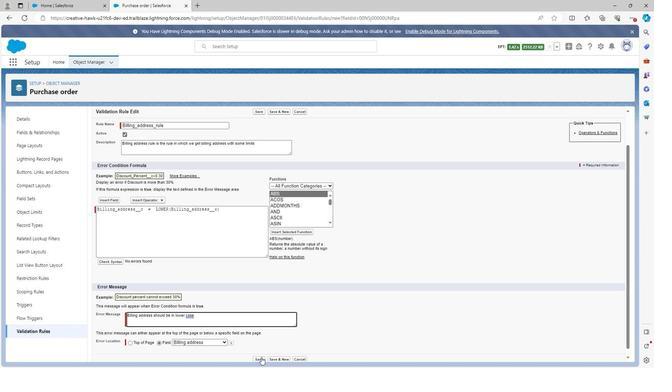 
Action: Mouse moved to (92, 60)
Screenshot: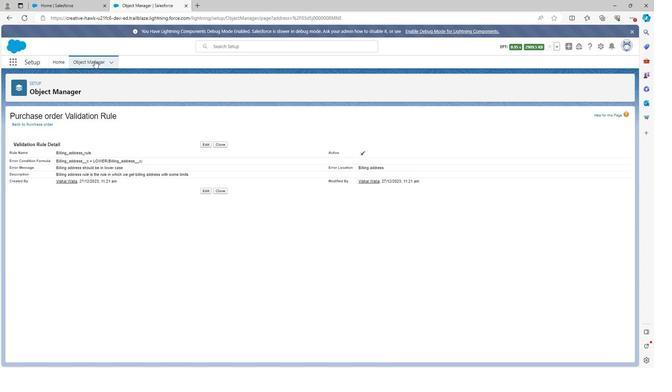 
Action: Mouse pressed left at (92, 60)
Screenshot: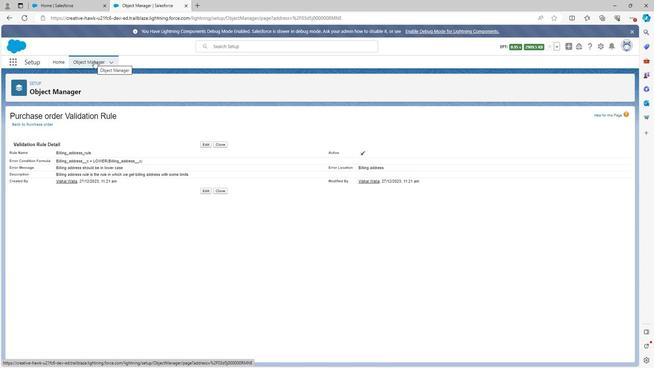 
Action: Mouse moved to (34, 211)
Screenshot: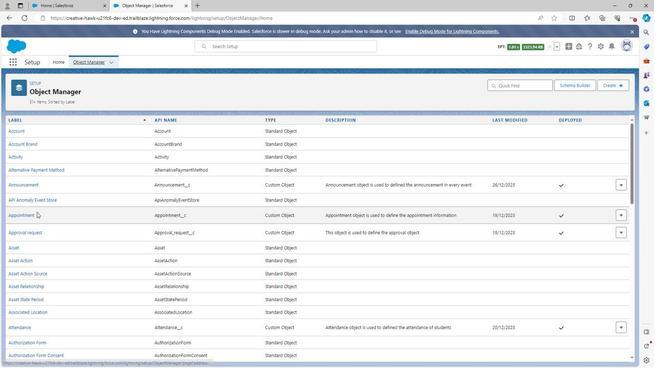 
Action: Mouse scrolled (34, 210) with delta (0, 0)
Screenshot: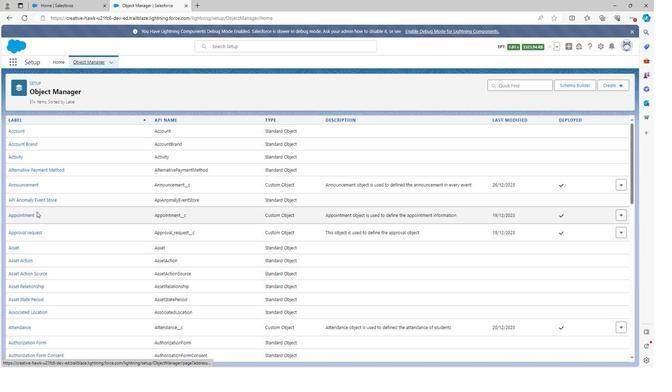
Action: Mouse scrolled (34, 210) with delta (0, 0)
Screenshot: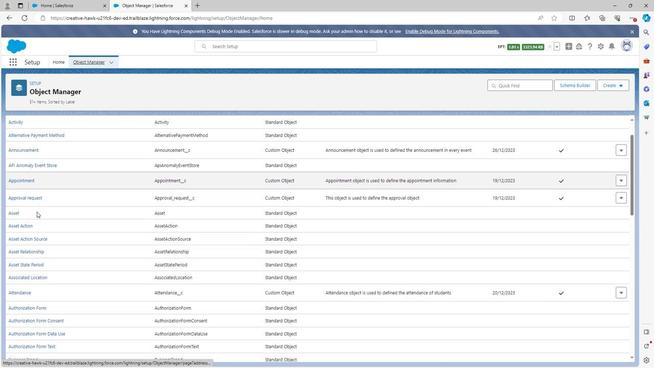 
Action: Mouse scrolled (34, 210) with delta (0, 0)
Screenshot: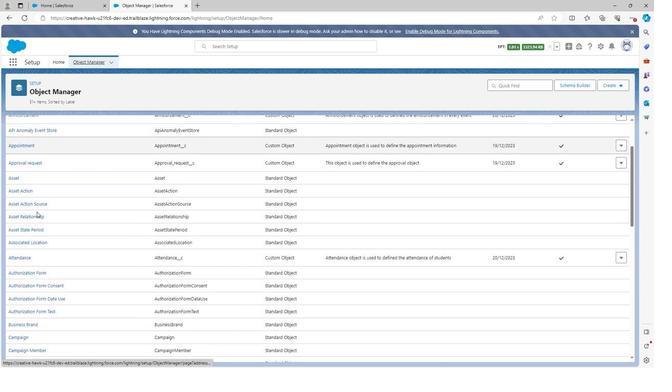 
Action: Mouse scrolled (34, 210) with delta (0, 0)
Screenshot: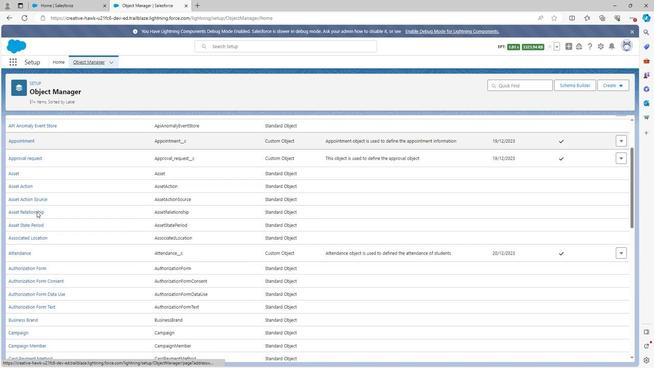 
Action: Mouse scrolled (34, 210) with delta (0, 0)
Screenshot: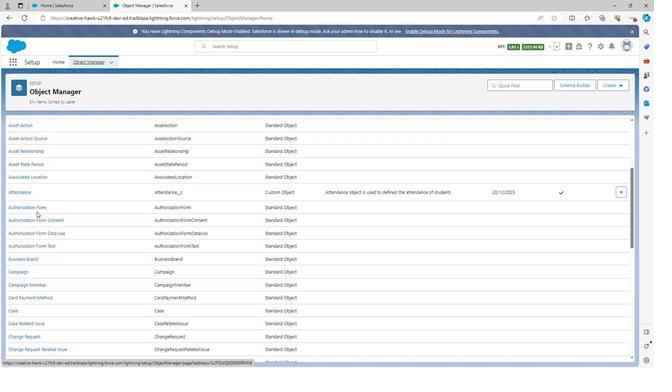 
Action: Mouse moved to (34, 211)
Screenshot: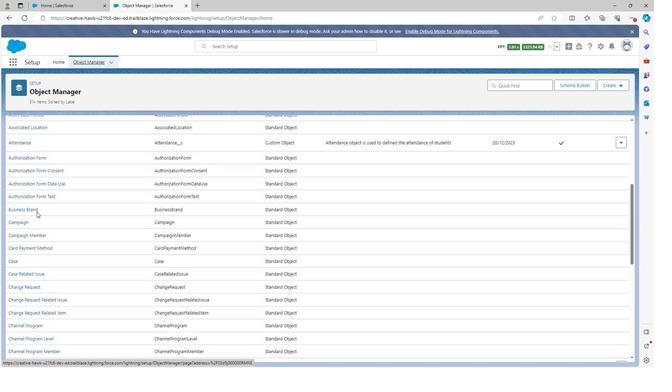 
Action: Mouse scrolled (34, 210) with delta (0, 0)
Screenshot: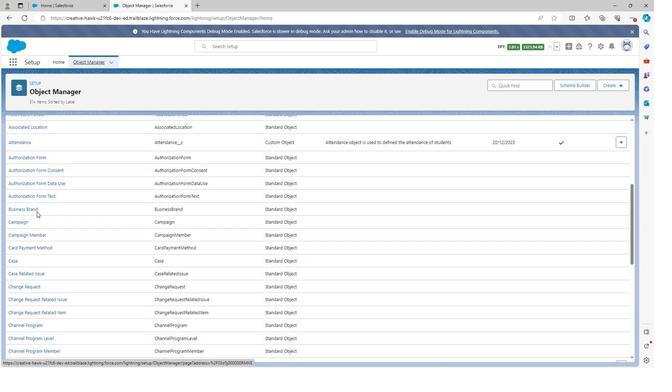 
Action: Mouse scrolled (34, 210) with delta (0, 0)
Screenshot: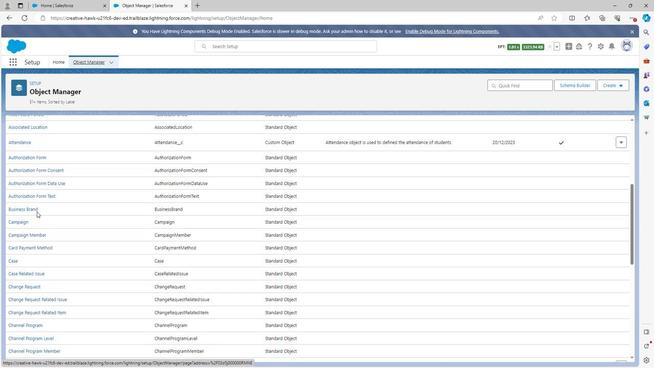 
Action: Mouse scrolled (34, 210) with delta (0, 0)
Screenshot: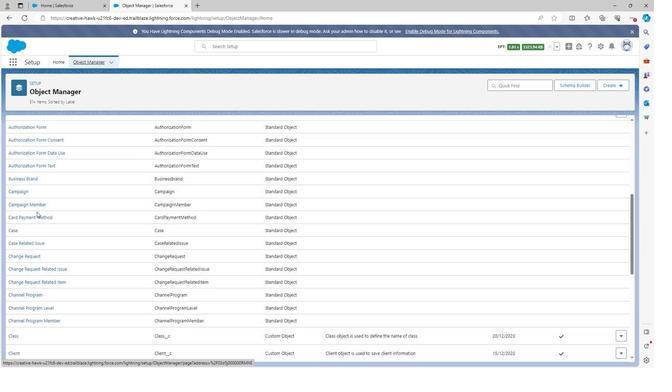 
Action: Mouse scrolled (34, 210) with delta (0, 0)
Screenshot: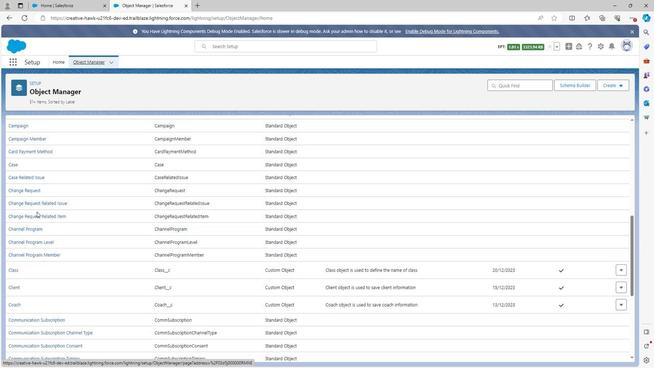 
Action: Mouse scrolled (34, 210) with delta (0, 0)
Screenshot: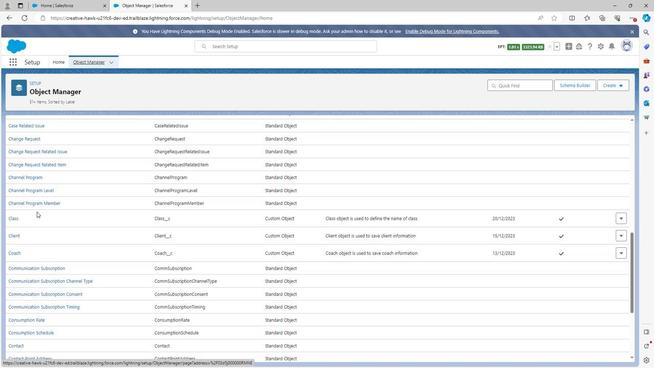 
Action: Mouse scrolled (34, 210) with delta (0, 0)
Screenshot: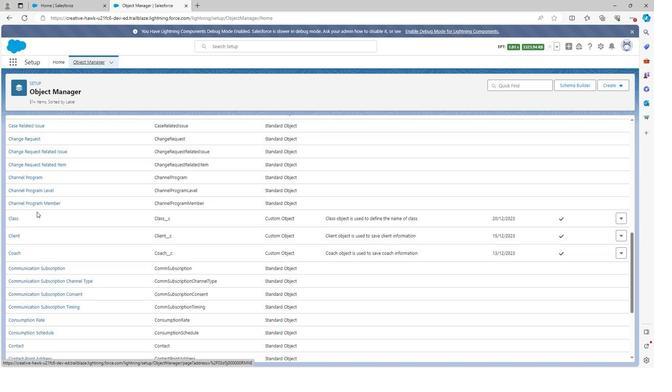 
Action: Mouse scrolled (34, 210) with delta (0, 0)
Screenshot: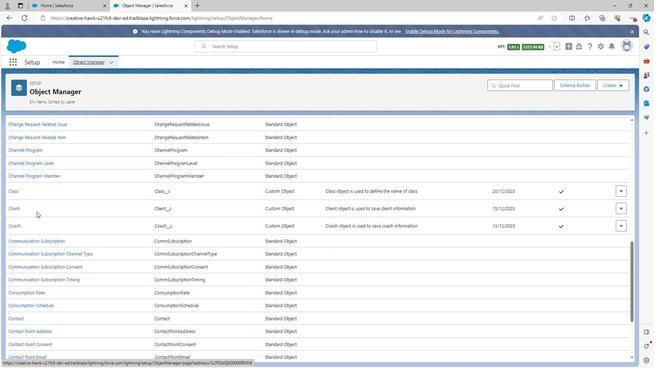 
Action: Mouse scrolled (34, 210) with delta (0, 0)
Screenshot: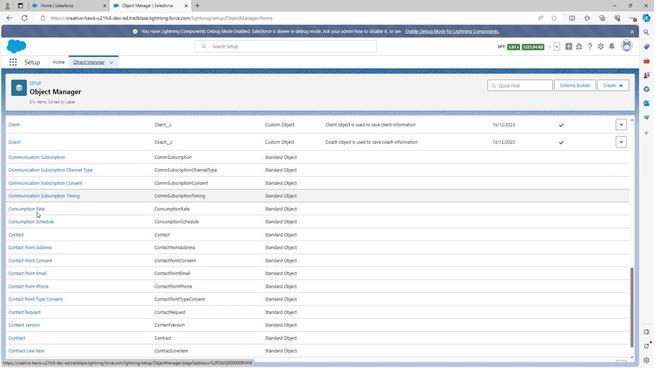 
Action: Mouse scrolled (34, 210) with delta (0, 0)
Screenshot: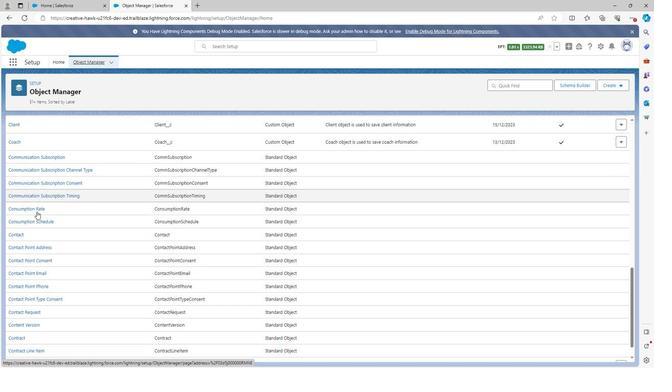 
Action: Mouse scrolled (34, 210) with delta (0, 0)
Screenshot: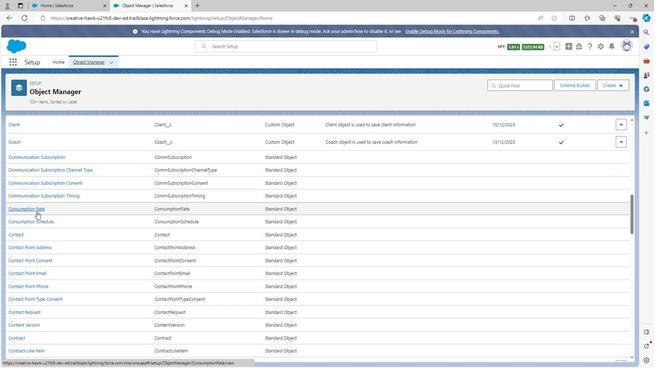 
Action: Mouse scrolled (34, 210) with delta (0, 0)
Screenshot: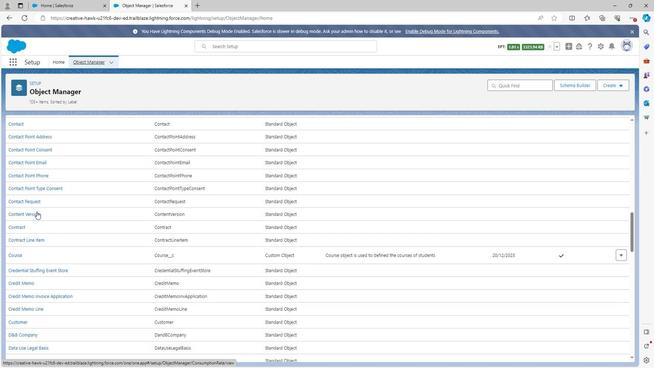 
Action: Mouse scrolled (34, 210) with delta (0, 0)
Screenshot: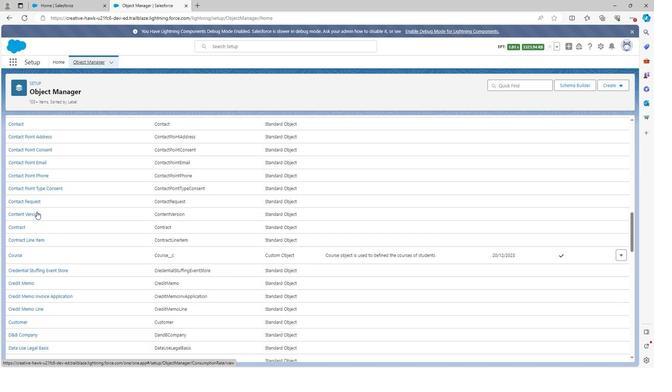 
Action: Mouse scrolled (34, 210) with delta (0, 0)
Screenshot: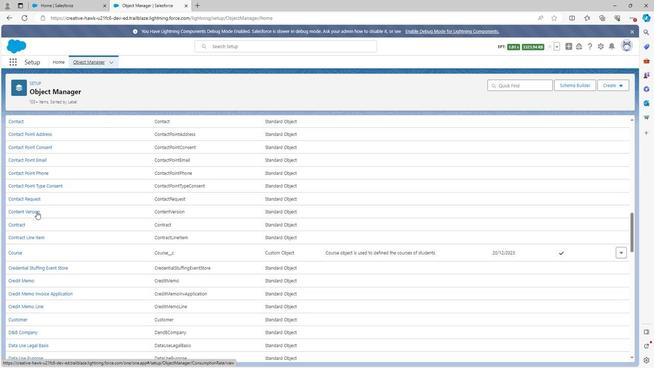 
Action: Mouse scrolled (34, 210) with delta (0, 0)
Screenshot: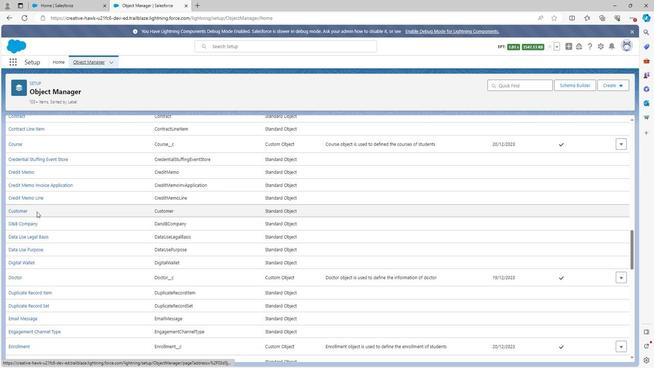 
Action: Mouse scrolled (34, 210) with delta (0, 0)
Screenshot: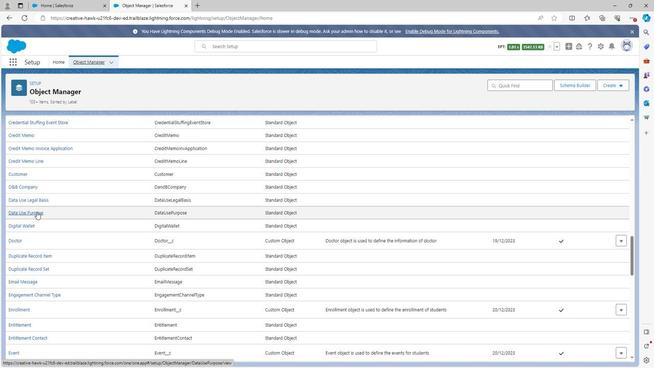 
Action: Mouse scrolled (34, 210) with delta (0, 0)
Screenshot: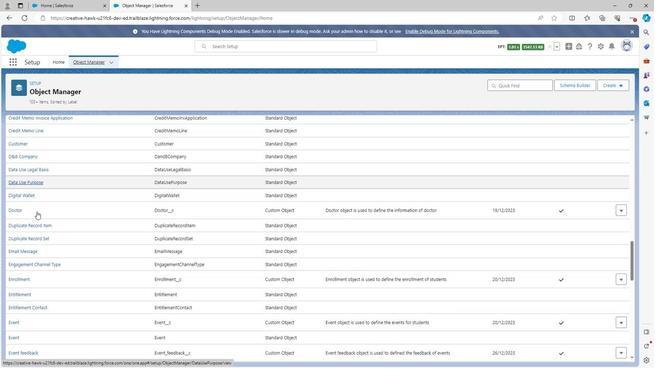 
Action: Mouse scrolled (34, 210) with delta (0, 0)
Screenshot: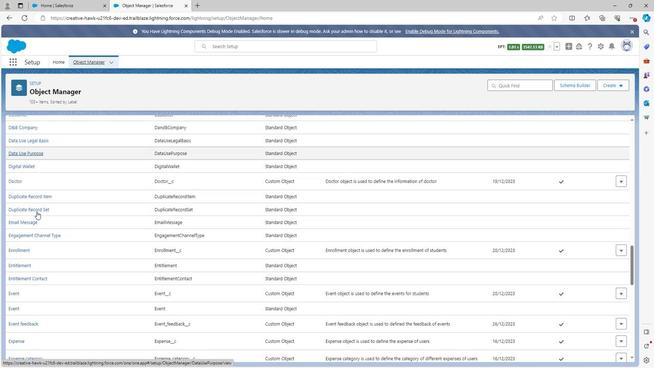 
Action: Mouse moved to (34, 210)
Screenshot: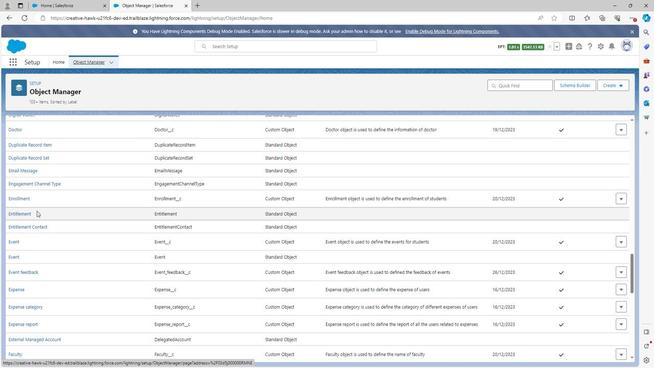 
Action: Mouse scrolled (34, 210) with delta (0, 0)
Screenshot: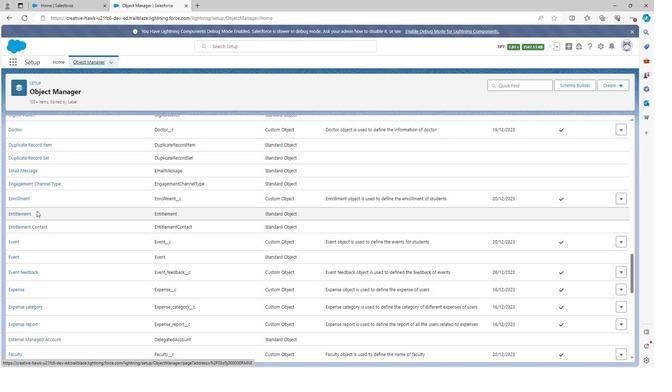 
Action: Mouse scrolled (34, 210) with delta (0, 0)
Screenshot: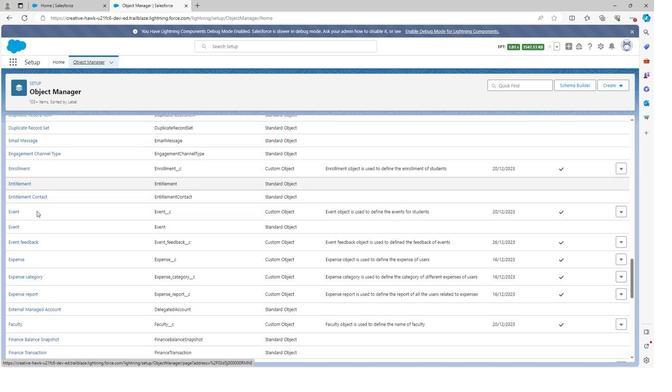 
Action: Mouse scrolled (34, 210) with delta (0, 0)
Screenshot: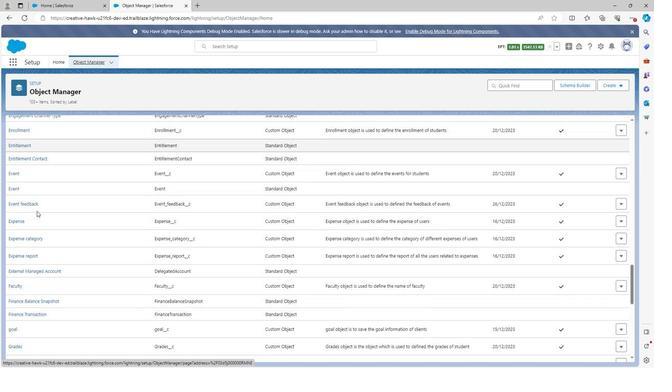 
Action: Mouse scrolled (34, 210) with delta (0, 0)
Screenshot: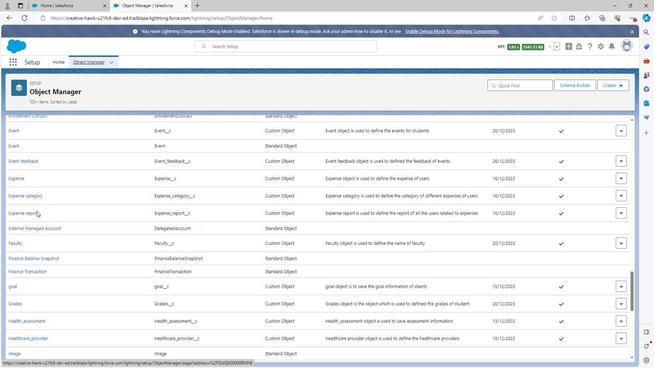 
Action: Mouse scrolled (34, 210) with delta (0, 0)
Screenshot: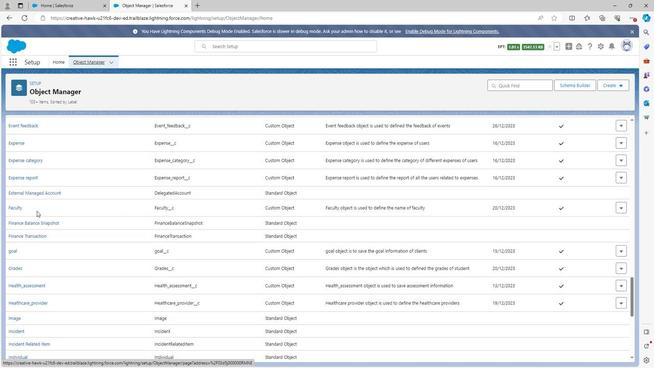 
Action: Mouse scrolled (34, 210) with delta (0, 0)
Screenshot: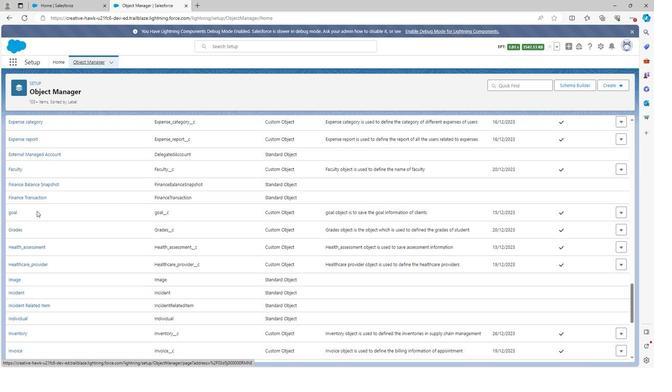 
Action: Mouse scrolled (34, 210) with delta (0, 0)
Screenshot: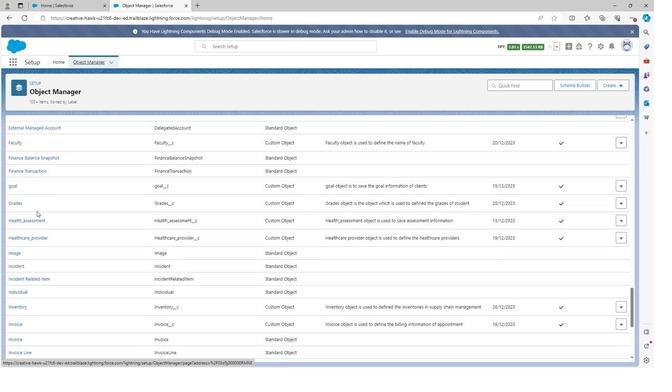 
Action: Mouse scrolled (34, 210) with delta (0, 0)
Screenshot: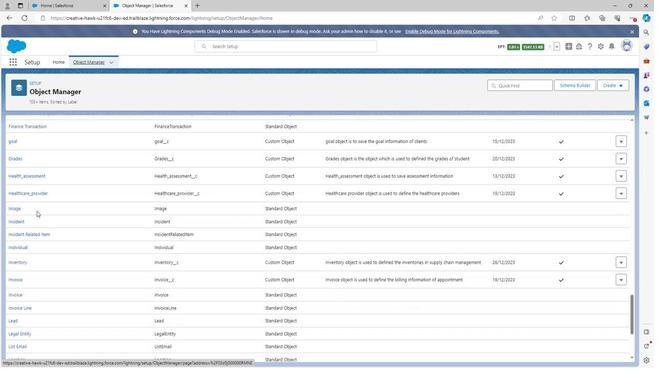 
Action: Mouse scrolled (34, 210) with delta (0, 0)
Screenshot: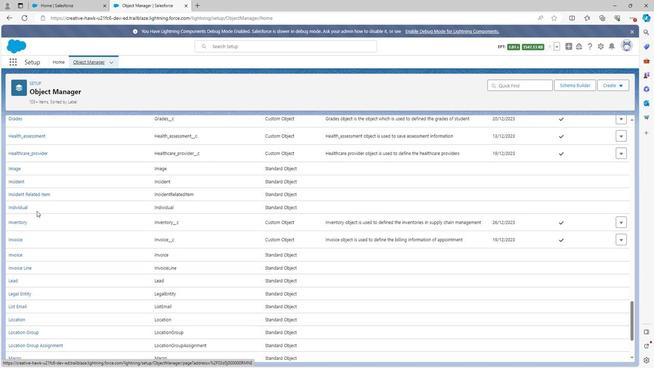 
Action: Mouse scrolled (34, 210) with delta (0, 0)
Screenshot: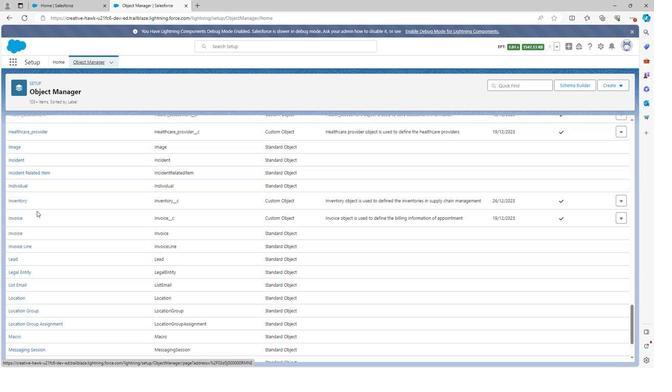 
Action: Mouse scrolled (34, 210) with delta (0, 0)
Screenshot: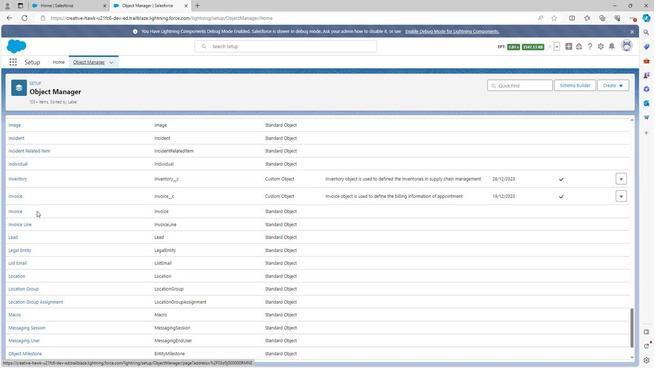
Action: Mouse scrolled (34, 210) with delta (0, 0)
Screenshot: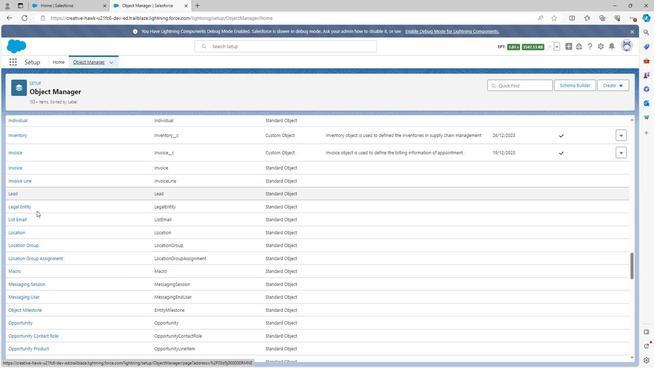 
Action: Mouse scrolled (34, 210) with delta (0, 0)
Screenshot: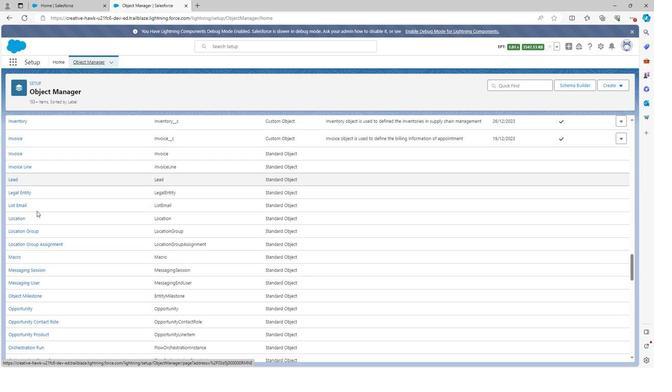 
Action: Mouse scrolled (34, 210) with delta (0, 0)
Screenshot: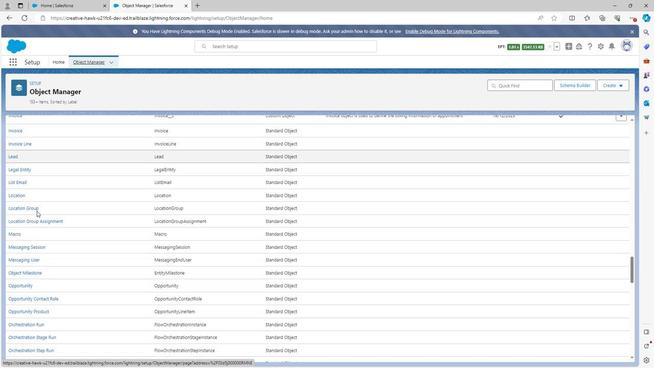 
Action: Mouse scrolled (34, 210) with delta (0, 0)
Screenshot: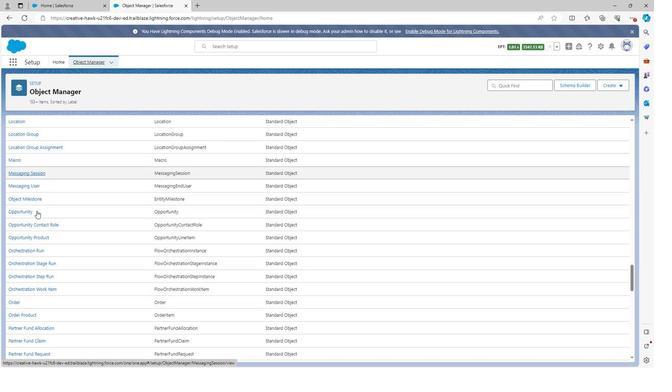 
Action: Mouse scrolled (34, 210) with delta (0, 0)
Screenshot: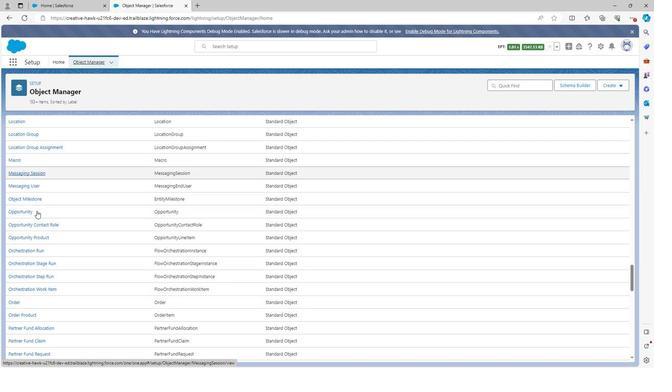 
Action: Mouse scrolled (34, 210) with delta (0, 0)
Screenshot: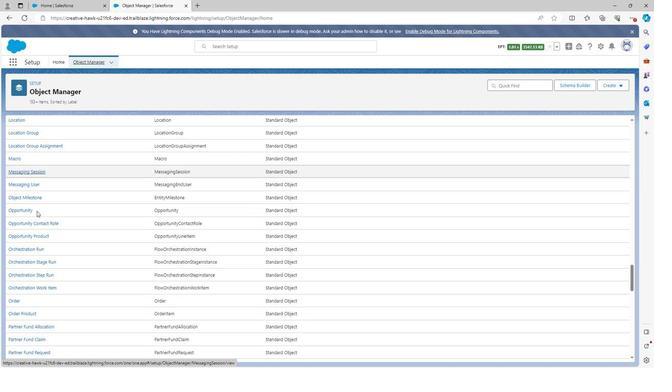 
Action: Mouse scrolled (34, 210) with delta (0, 0)
Screenshot: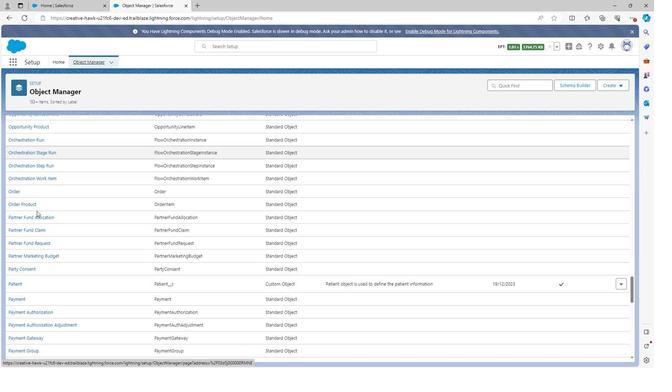 
Action: Mouse scrolled (34, 210) with delta (0, 0)
Screenshot: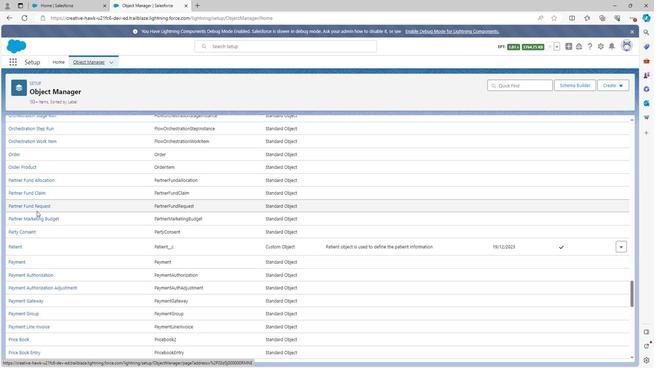 
Action: Mouse scrolled (34, 210) with delta (0, 0)
Screenshot: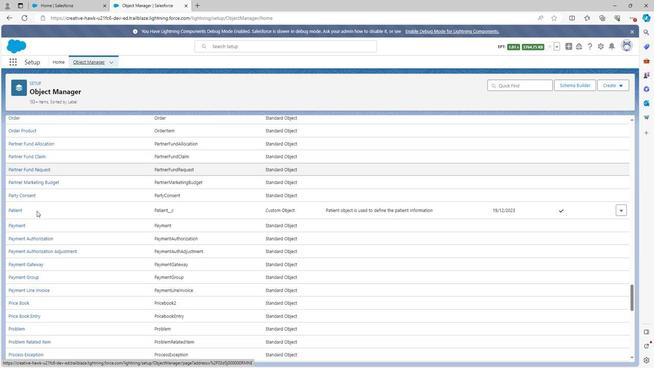 
Action: Mouse scrolled (34, 210) with delta (0, 0)
Screenshot: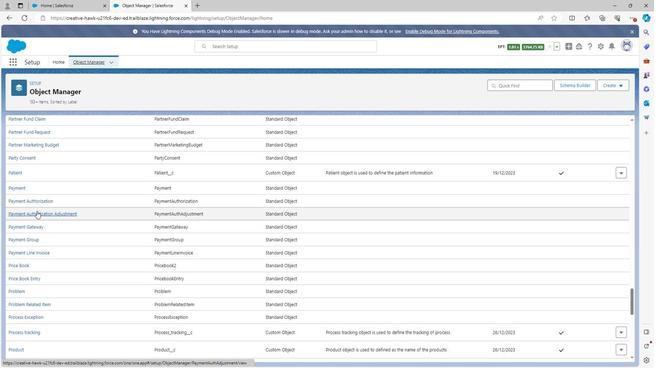 
Action: Mouse moved to (34, 210)
Screenshot: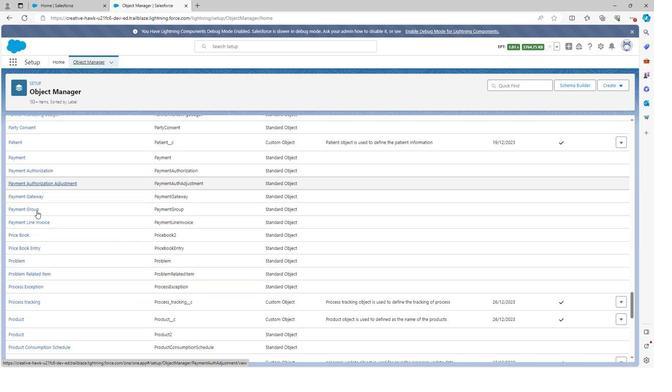 
Action: Mouse scrolled (34, 210) with delta (0, 0)
Screenshot: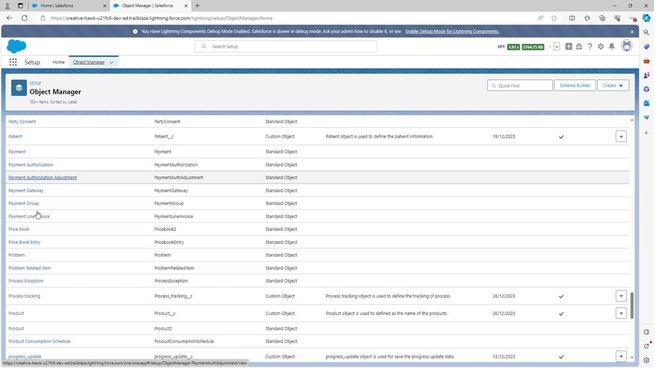 
Action: Mouse scrolled (34, 210) with delta (0, 0)
Screenshot: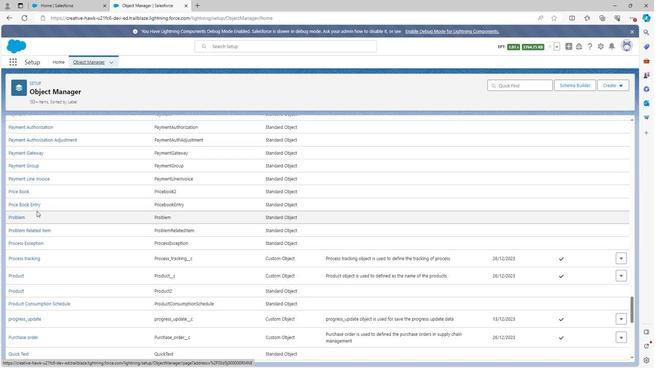 
Action: Mouse scrolled (34, 210) with delta (0, 0)
Screenshot: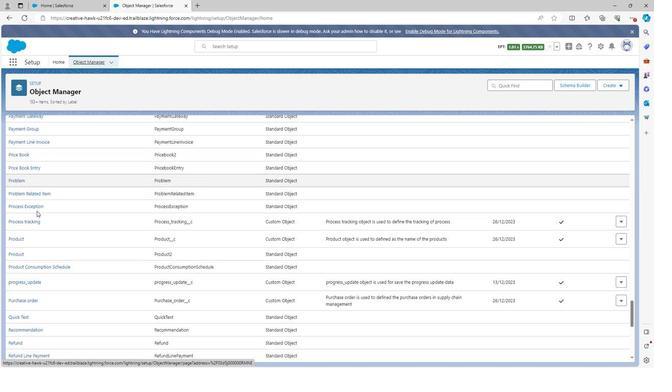 
Action: Mouse moved to (24, 260)
Screenshot: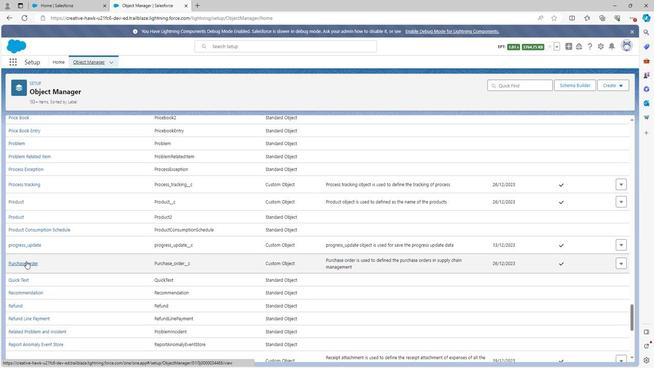 
Action: Mouse pressed left at (24, 260)
Screenshot: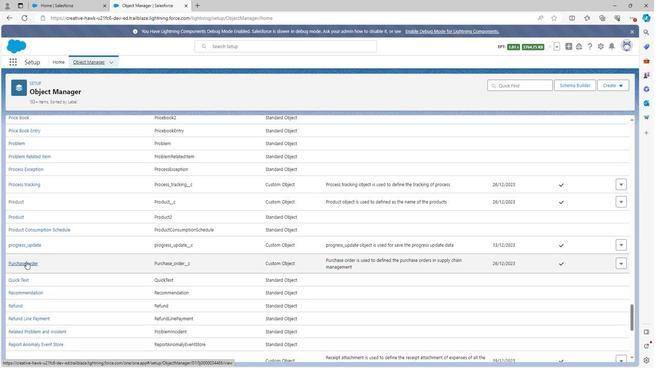 
Action: Mouse moved to (45, 134)
Screenshot: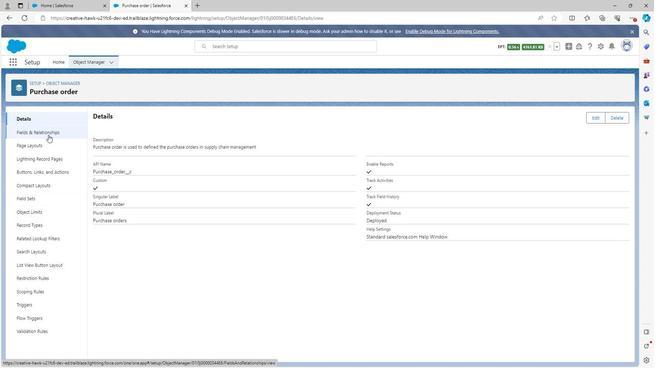 
Action: Mouse pressed left at (45, 134)
Screenshot: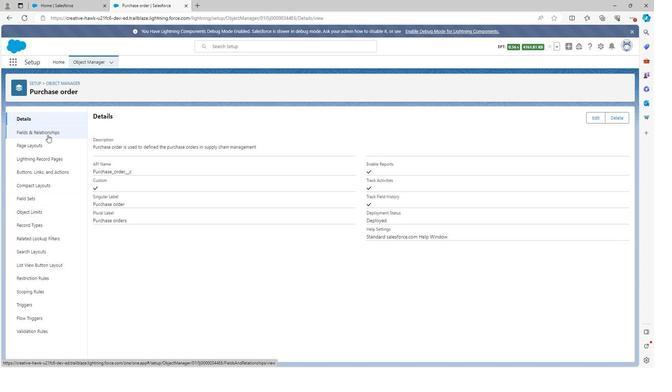 
Action: Mouse moved to (107, 214)
Screenshot: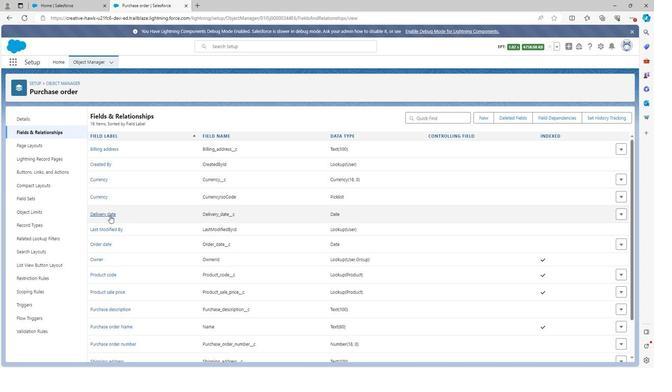 
Action: Mouse pressed left at (107, 214)
Screenshot: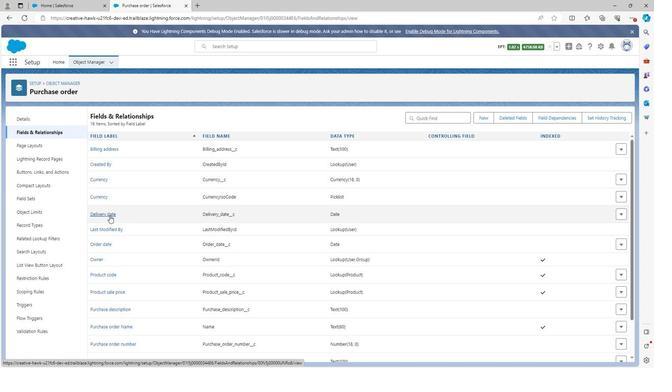 
Action: Mouse moved to (261, 270)
Screenshot: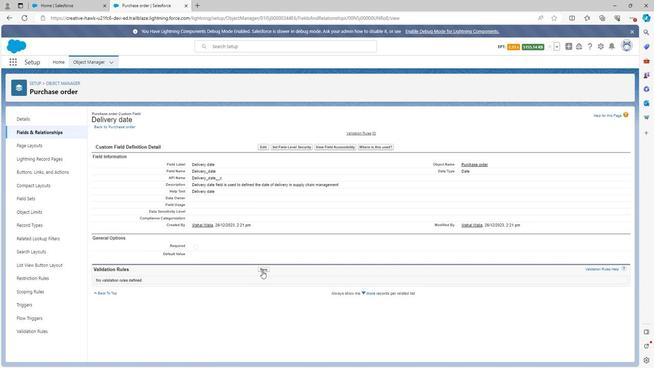 
Action: Mouse pressed left at (261, 270)
Screenshot: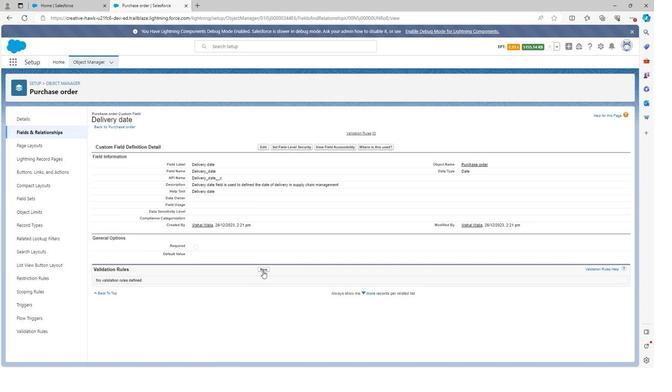
Action: Mouse moved to (157, 163)
Screenshot: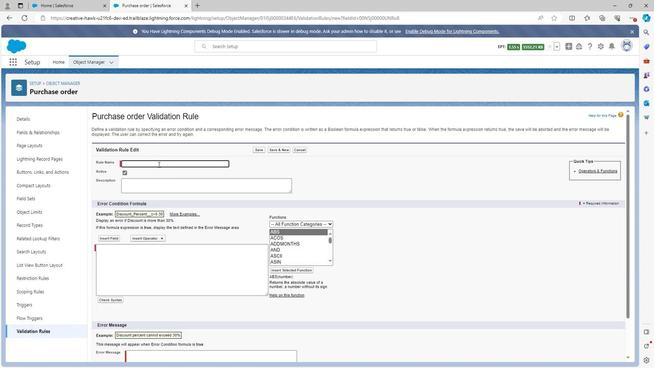 
Action: Key pressed <Key.shift>Purchase<Key.space>order<Key.space>delivery<Key.space>datw
Screenshot: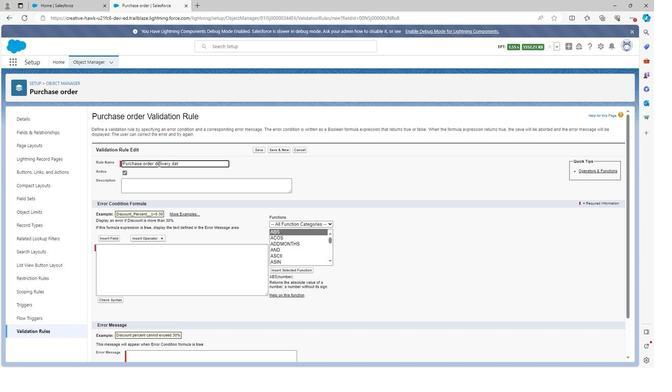 
Action: Mouse moved to (152, 184)
Screenshot: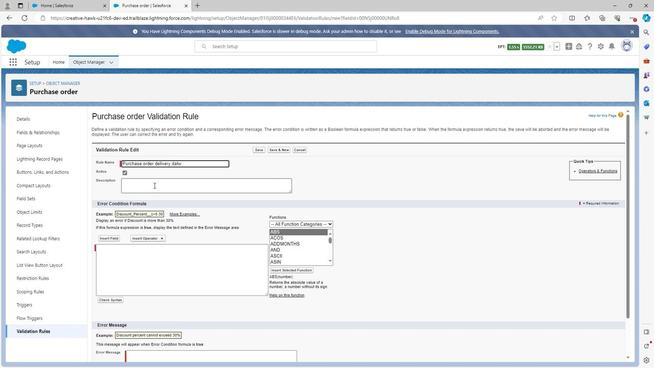 
Action: Mouse pressed left at (152, 184)
Screenshot: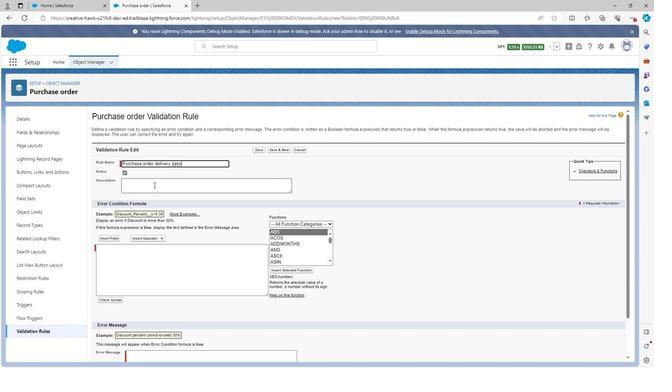 
Action: Key pressed <Key.shift>Purchase<Key.space>
Screenshot: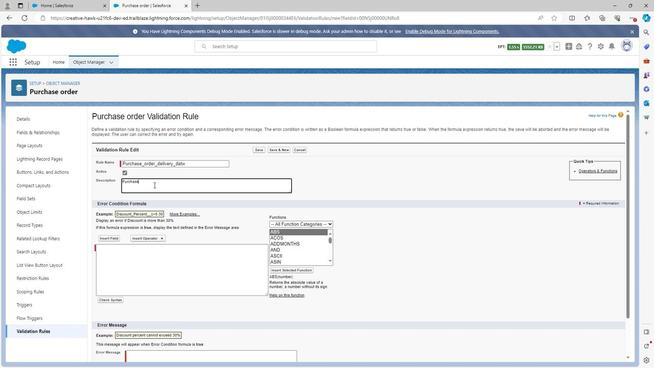 
Action: Mouse moved to (152, 183)
Screenshot: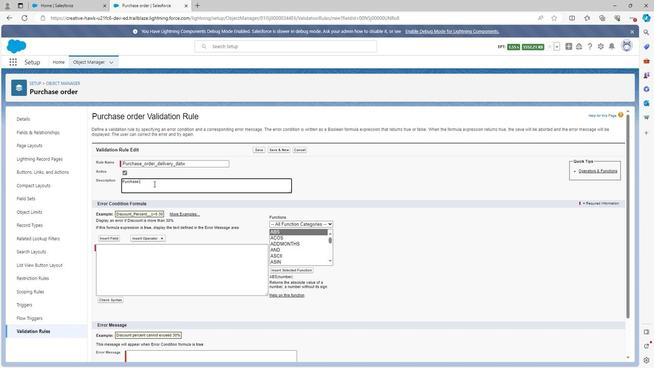 
Action: Key pressed o
Screenshot: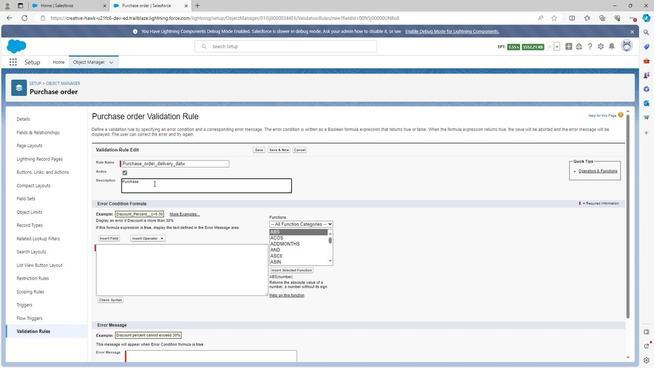 
Action: Mouse moved to (152, 182)
Screenshot: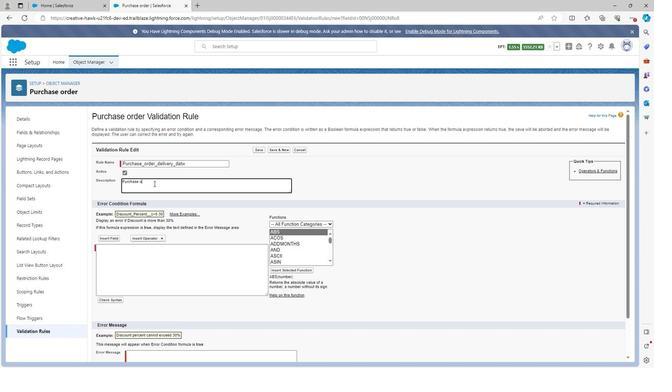 
Action: Key pressed rder<Key.space>delivery<Key.space>date
Screenshot: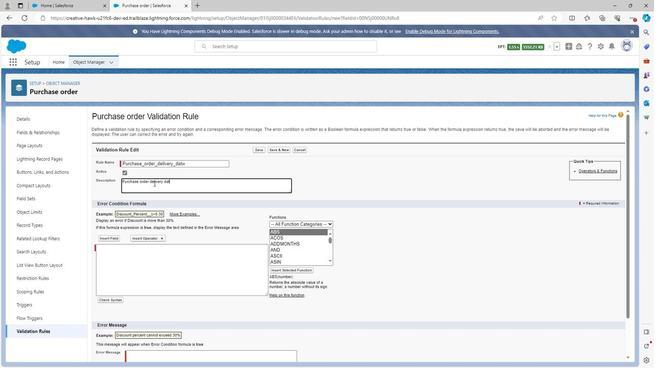 
Action: Mouse moved to (192, 164)
Screenshot: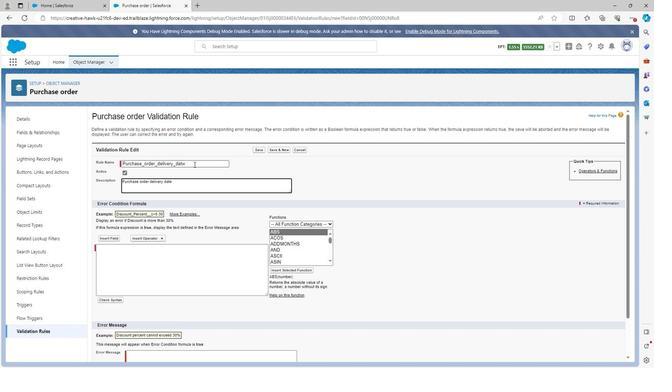 
Action: Mouse pressed left at (192, 164)
Screenshot: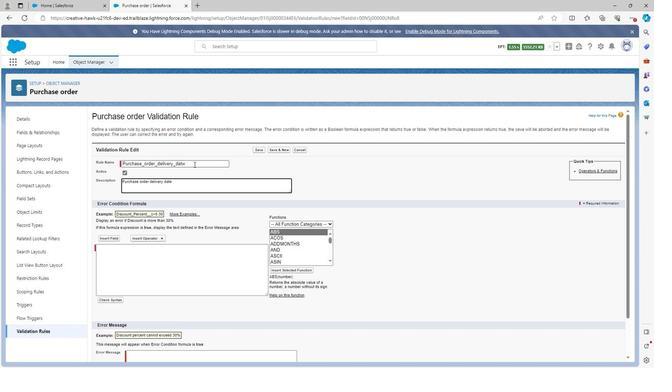
Action: Mouse moved to (182, 159)
Screenshot: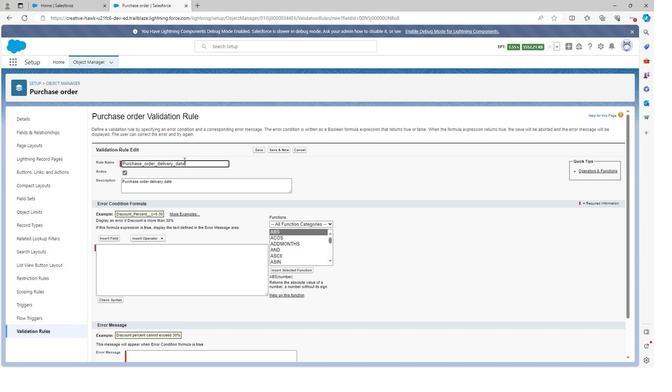 
Action: Key pressed <Key.backspace>e
Screenshot: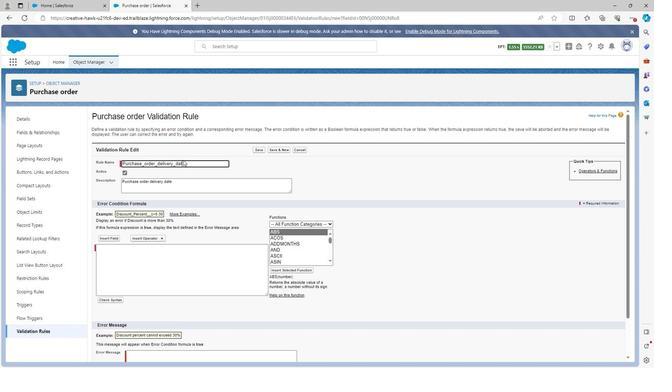 
Action: Mouse moved to (175, 180)
Screenshot: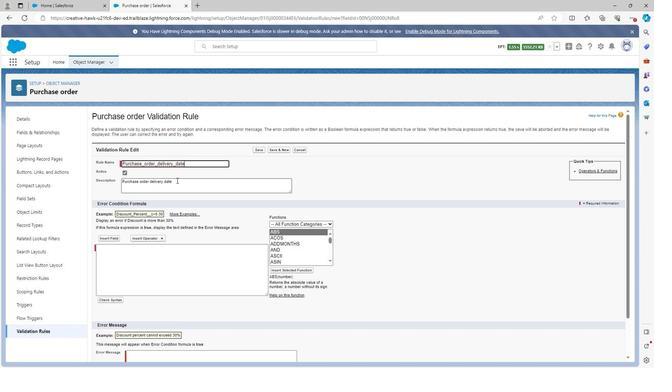 
Action: Mouse pressed left at (175, 180)
Screenshot: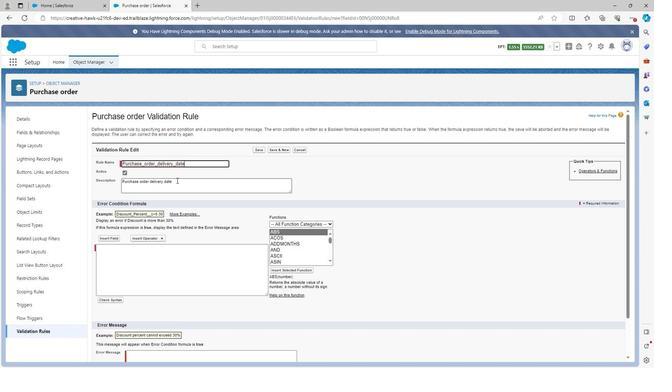 
Action: Mouse moved to (174, 178)
Screenshot: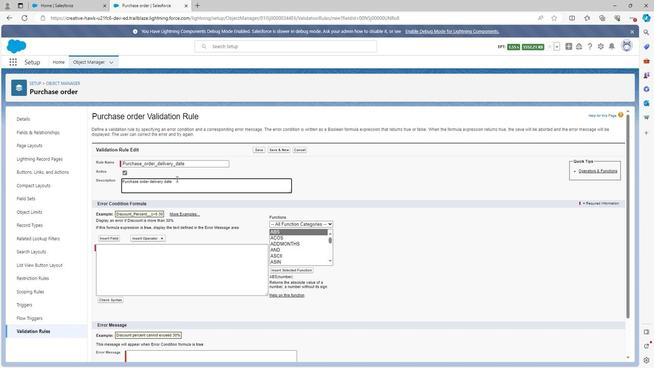 
Action: Key pressed <Key.space>
Screenshot: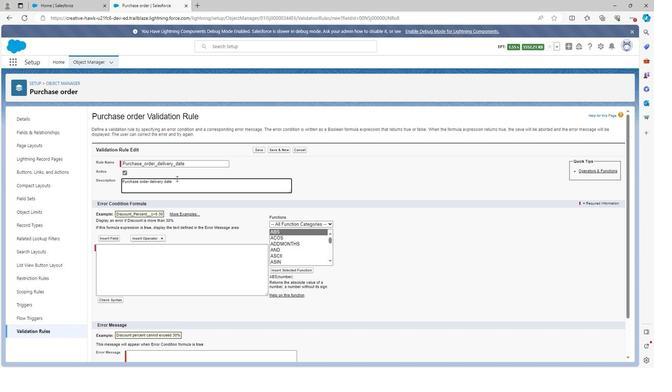 
Action: Mouse moved to (176, 173)
Screenshot: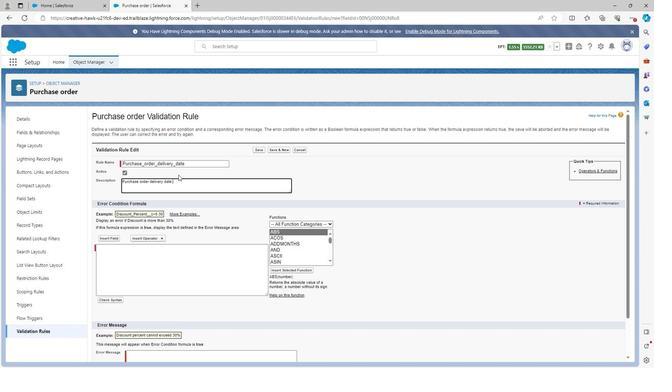 
Action: Key pressed i
Screenshot: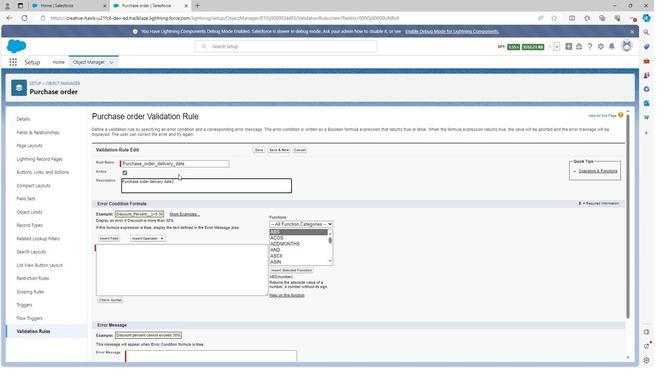 
Action: Mouse moved to (177, 172)
Screenshot: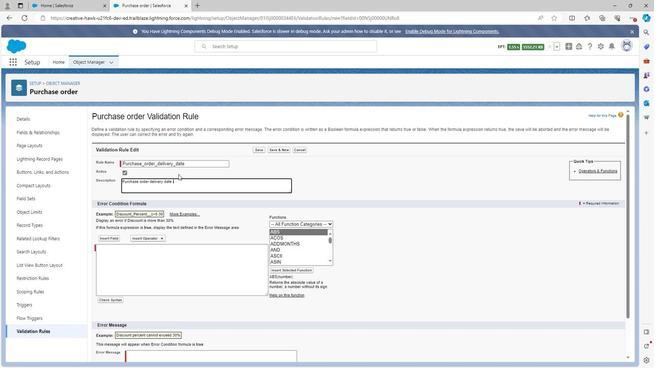 
Action: Key pressed s<Key.space>
Screenshot: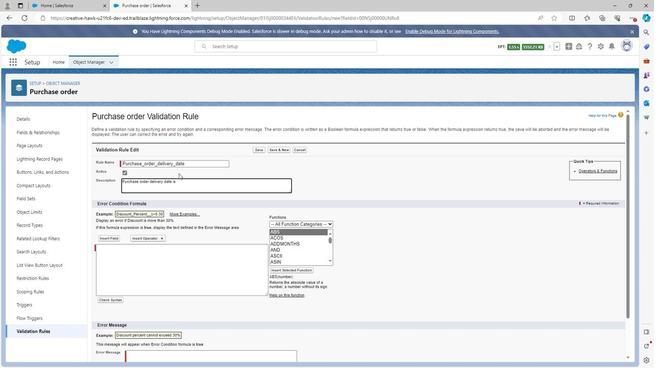 
Action: Mouse moved to (177, 171)
Screenshot: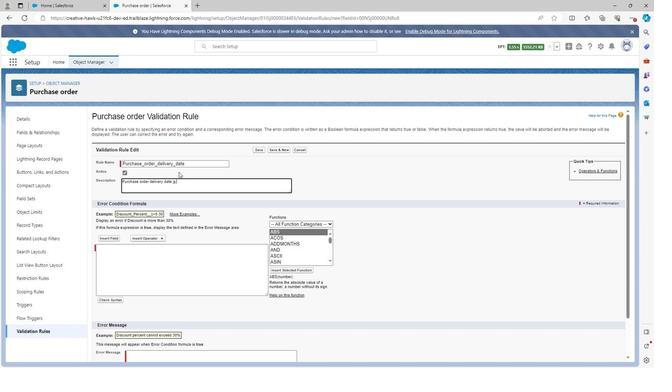 
Action: Key pressed <Key.backspace><Key.backspace><Key.backspace>rule<Key.space>is<Key.space>the<Key.space>
Screenshot: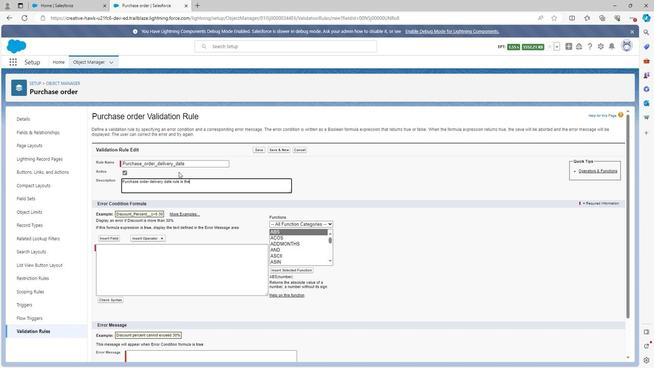 
Action: Mouse moved to (191, 164)
Screenshot: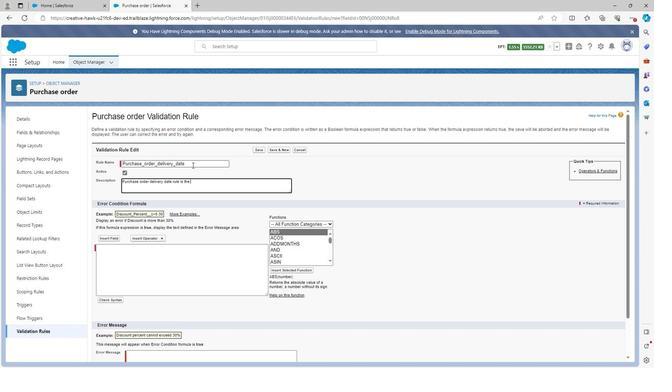 
Action: Mouse pressed left at (191, 164)
Screenshot: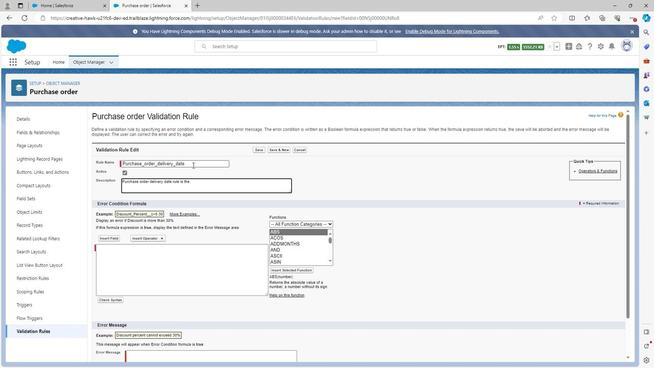 
Action: Key pressed <Key.space>r
Screenshot: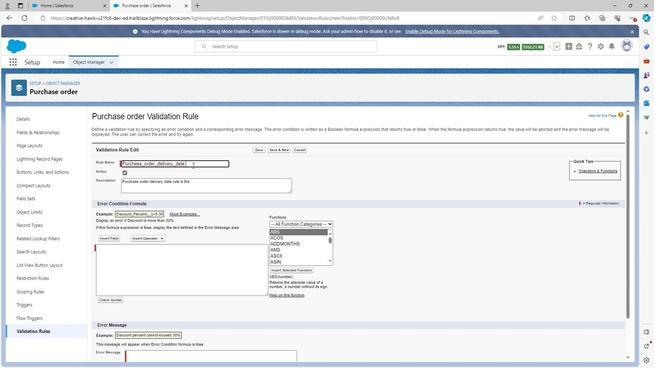 
Action: Mouse moved to (191, 164)
Screenshot: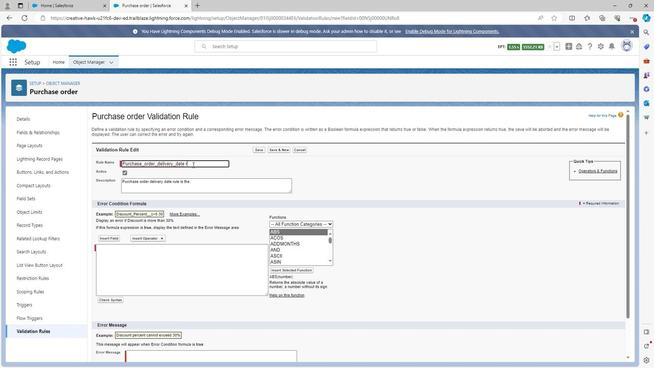 
Action: Key pressed u
Screenshot: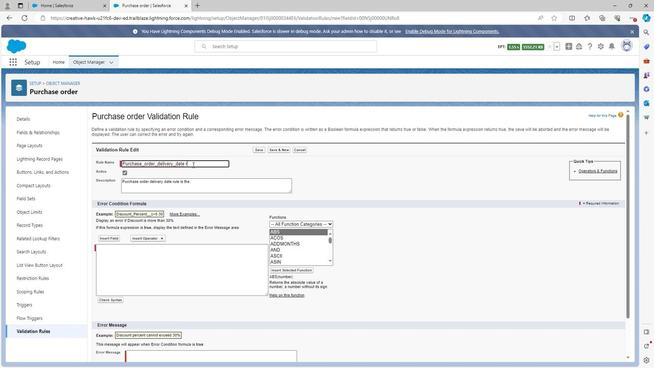 
Action: Mouse moved to (191, 164)
Screenshot: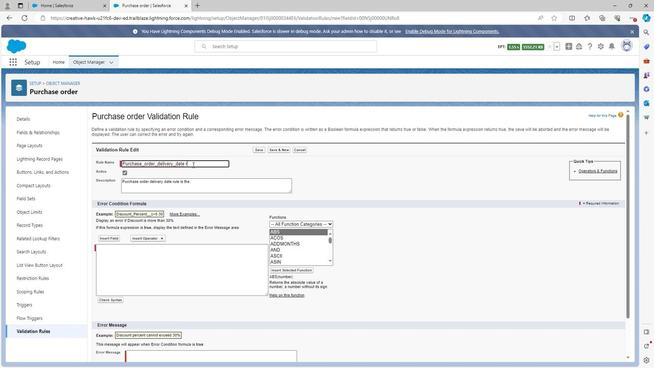 
Action: Key pressed l
Screenshot: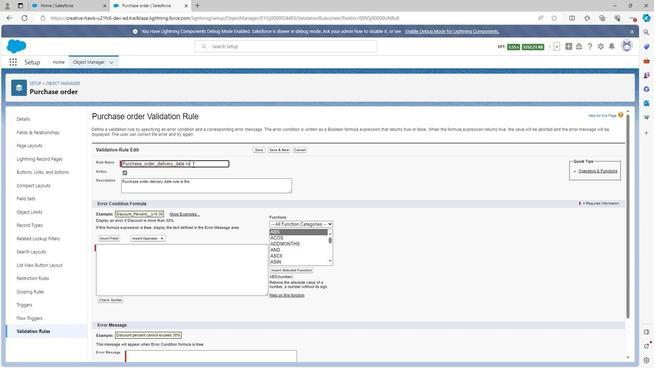 
Action: Mouse moved to (191, 163)
Screenshot: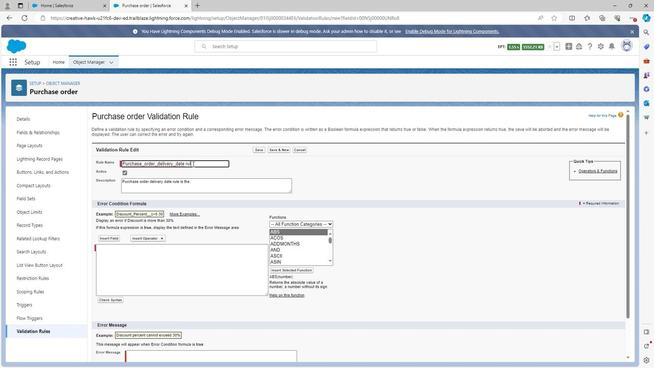 
Action: Key pressed e
Screenshot: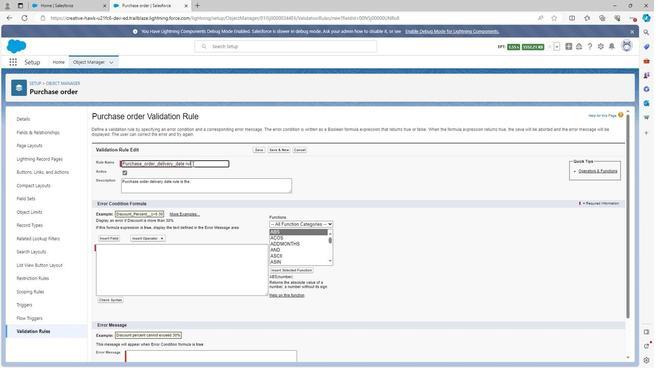 
Action: Mouse moved to (198, 170)
Screenshot: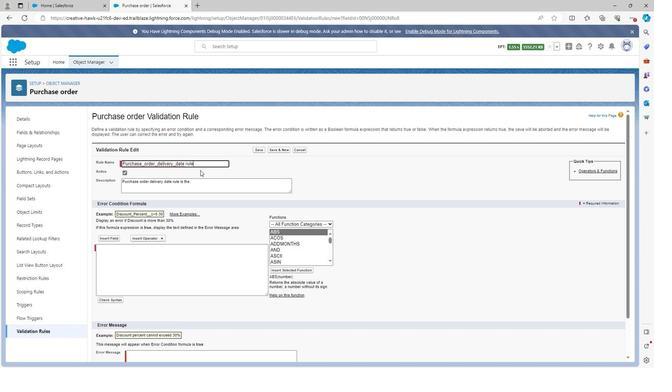 
Action: Mouse pressed left at (198, 170)
Screenshot: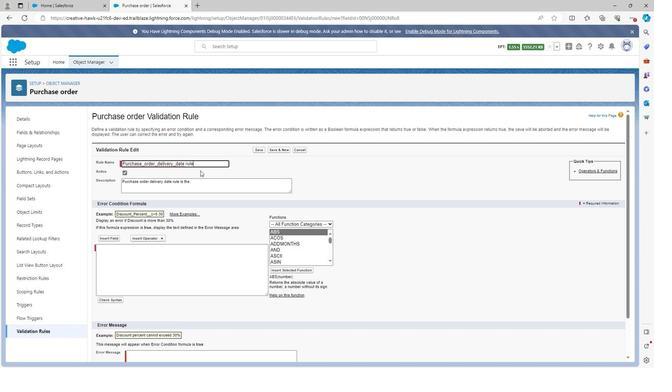 
Action: Mouse moved to (196, 181)
Screenshot: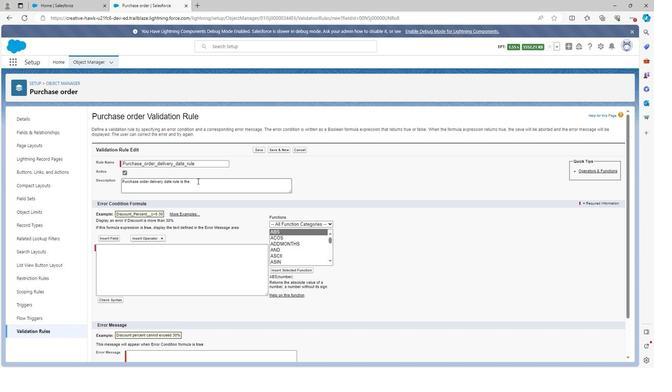 
Action: Mouse pressed left at (196, 181)
Screenshot: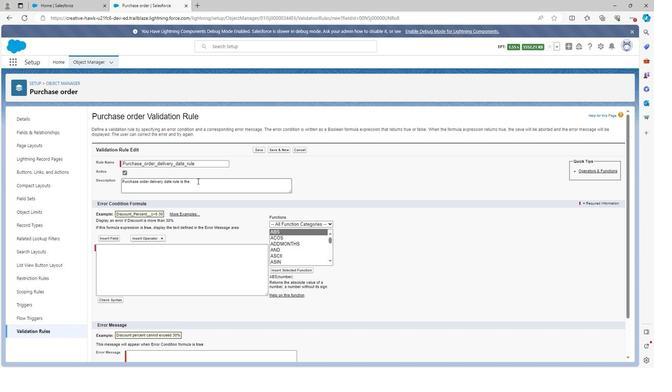 
Action: Mouse moved to (195, 180)
Screenshot: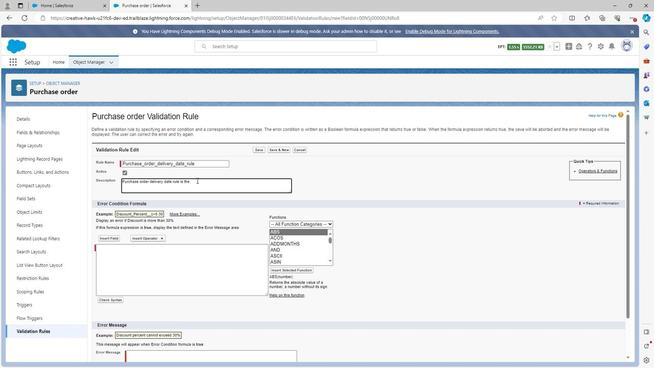 
Action: Key pressed ru
Screenshot: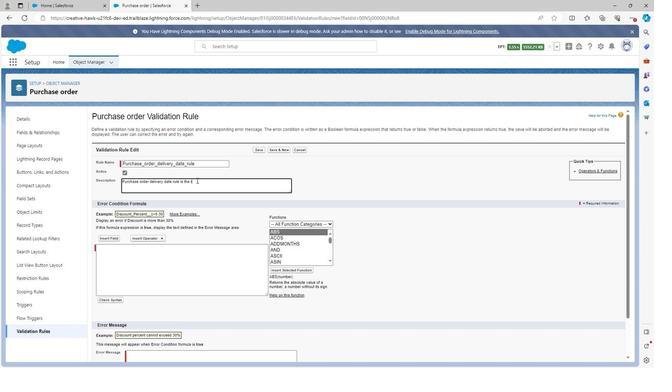
Action: Mouse moved to (194, 178)
Screenshot: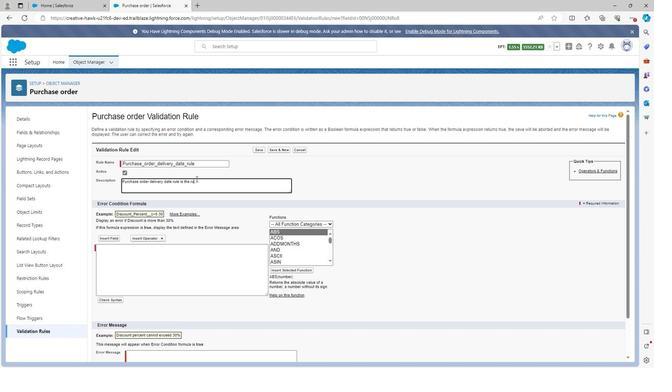 
Action: Key pressed le<Key.space>
Screenshot: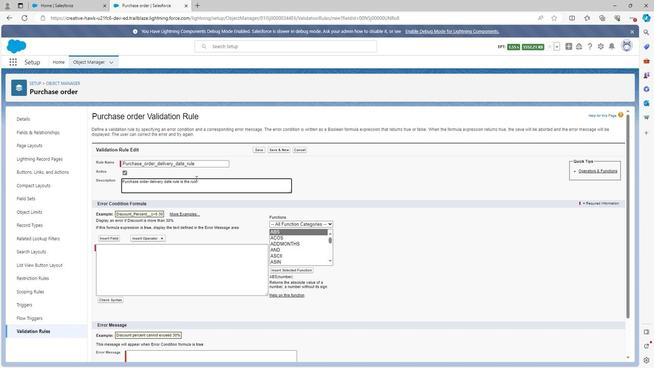 
Action: Mouse moved to (194, 178)
Screenshot: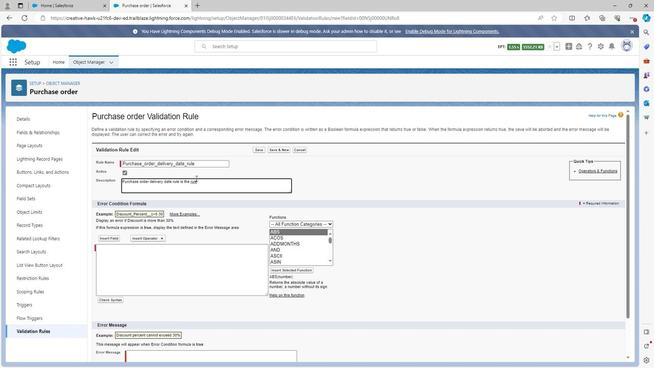 
Action: Key pressed in<Key.space>wh
Screenshot: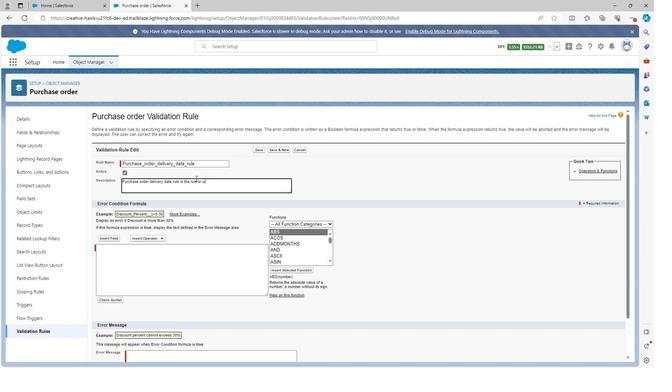 
Action: Mouse moved to (194, 177)
Screenshot: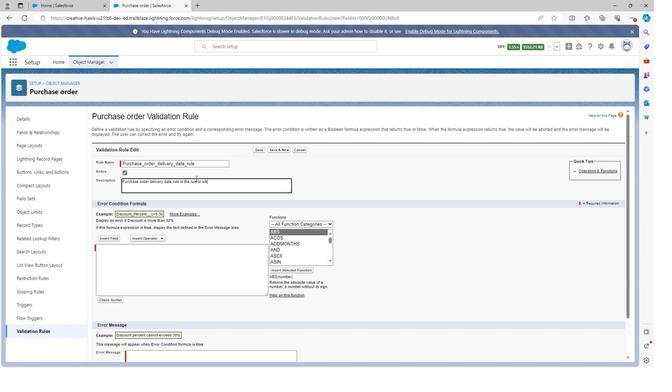 
Action: Key pressed i
Screenshot: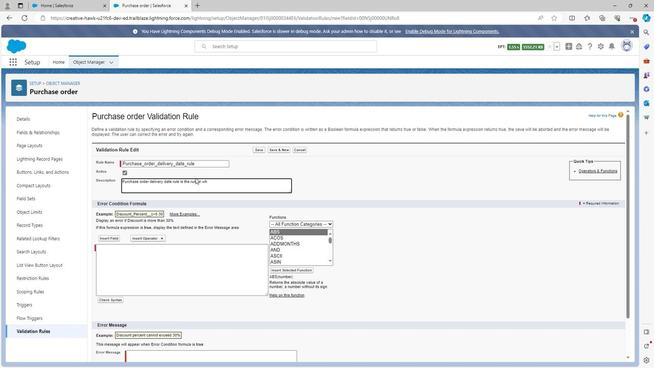 
Action: Mouse moved to (194, 176)
Screenshot: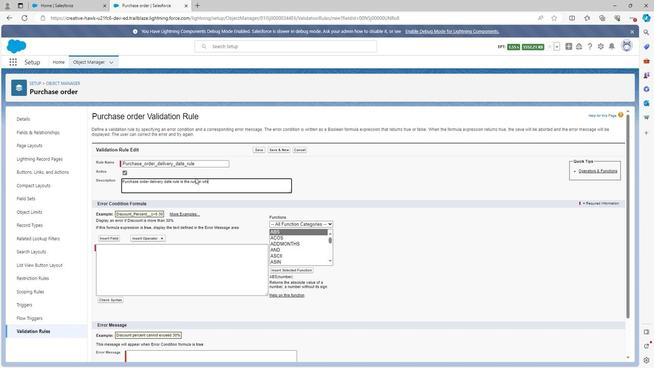 
Action: Key pressed x
Screenshot: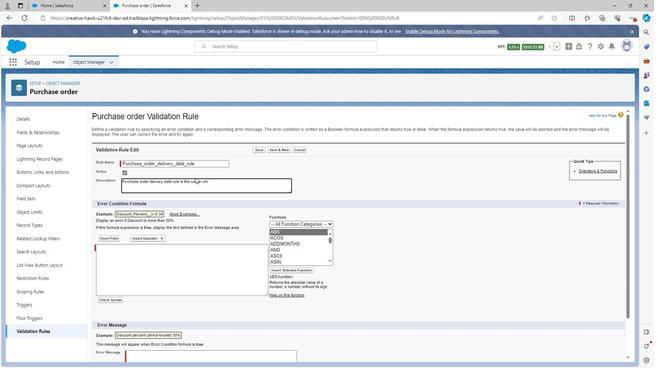 
Action: Mouse moved to (174, 162)
Screenshot: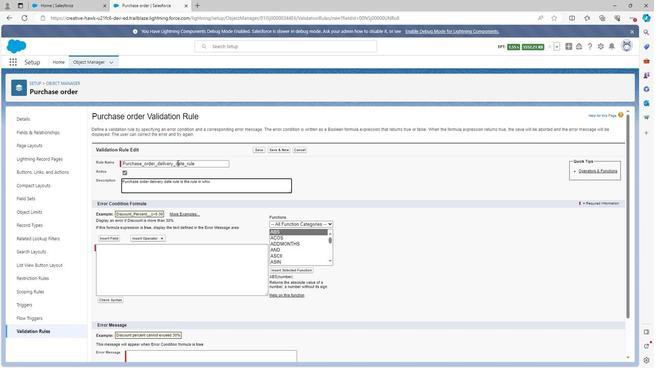 
Action: Key pressed <Key.backspace>ch<Key.space>we<Key.space>get<Key.space>delivery<Key.space>date<Key.space>with<Key.space>some<Key.space>limits
Screenshot: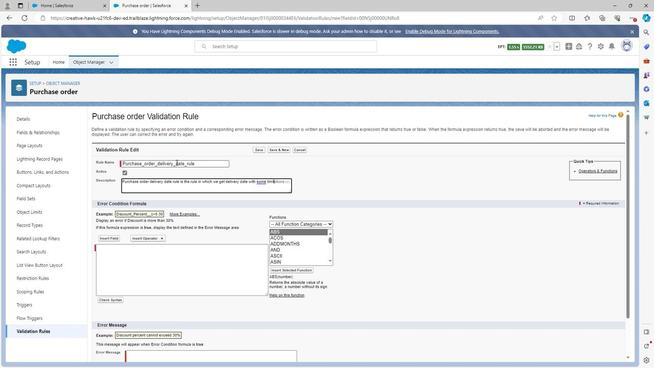 
Action: Mouse moved to (104, 237)
Screenshot: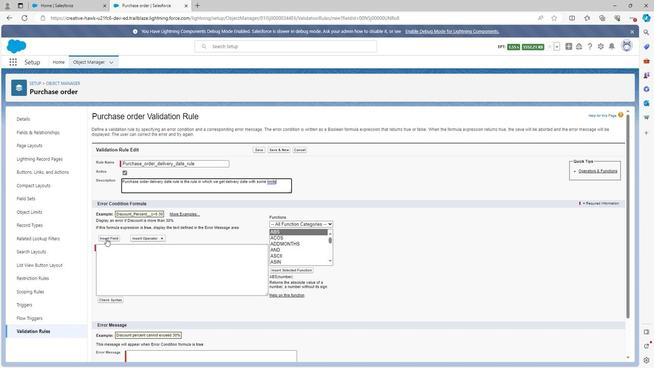 
Action: Mouse pressed left at (104, 237)
Screenshot: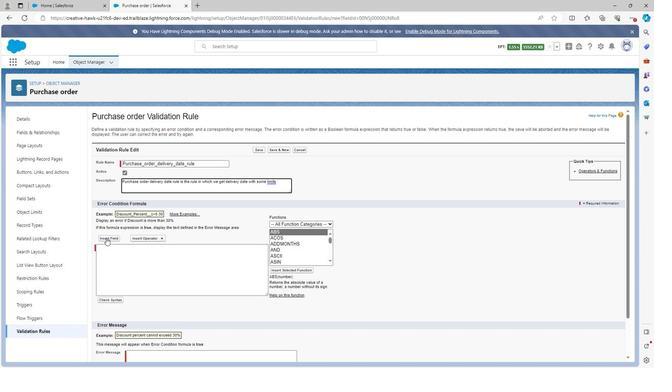 
Action: Mouse moved to (282, 223)
Screenshot: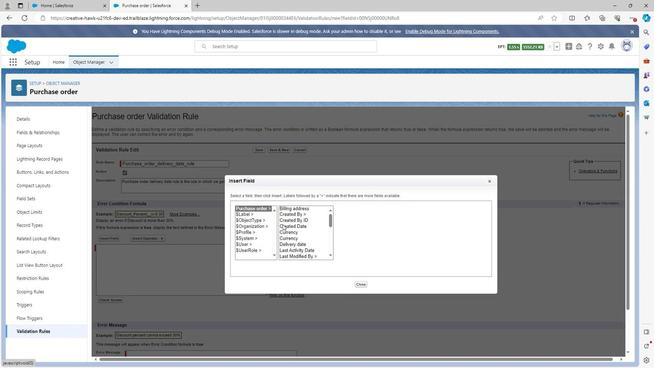
Action: Mouse scrolled (282, 223) with delta (0, 0)
Screenshot: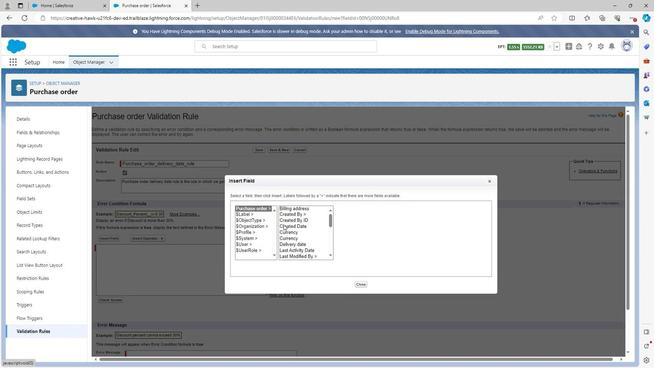 
Action: Mouse moved to (282, 223)
Screenshot: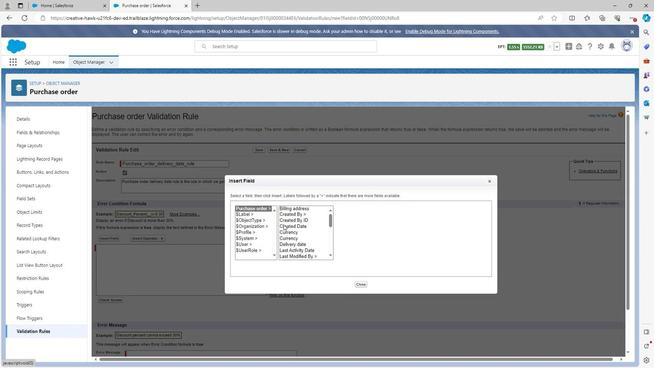 
Action: Mouse scrolled (282, 223) with delta (0, 0)
Screenshot: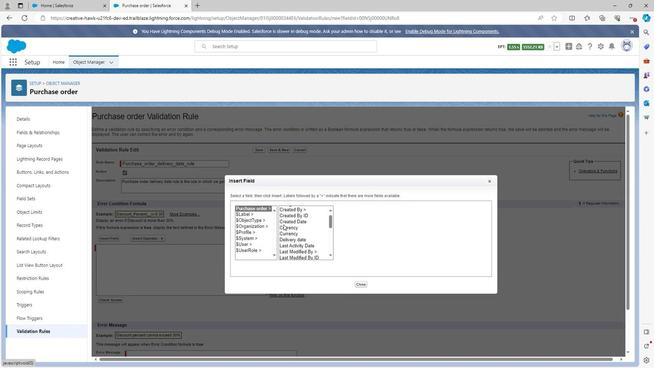 
Action: Mouse scrolled (282, 223) with delta (0, 0)
Screenshot: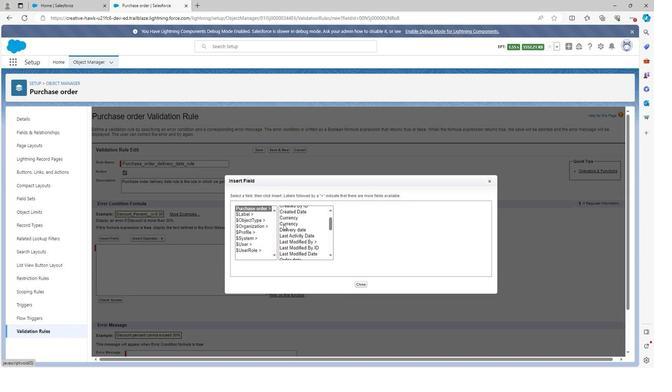 
Action: Mouse scrolled (282, 223) with delta (0, 0)
Screenshot: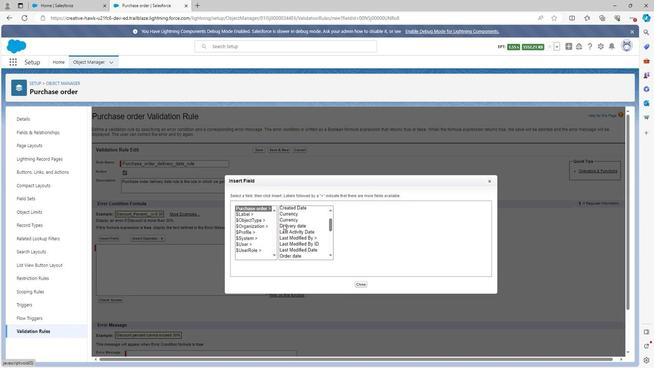 
Action: Mouse scrolled (282, 223) with delta (0, 0)
Screenshot: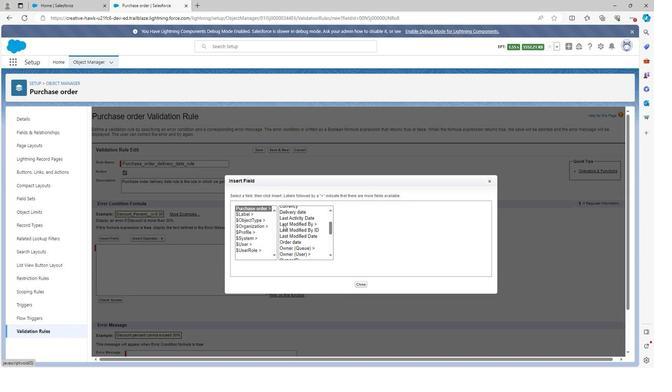 
Action: Mouse scrolled (282, 223) with delta (0, 0)
Screenshot: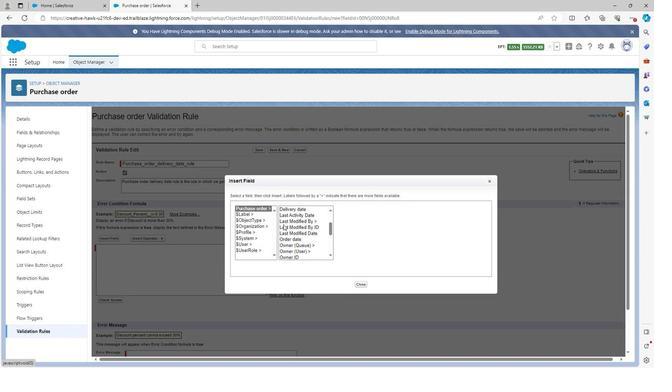 
Action: Mouse scrolled (282, 223) with delta (0, 0)
Screenshot: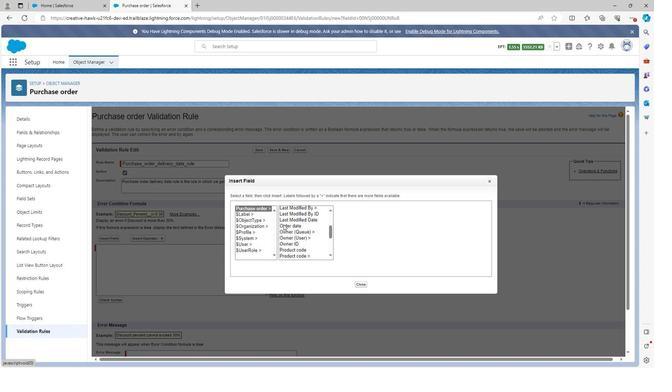
Action: Mouse scrolled (282, 223) with delta (0, 0)
Screenshot: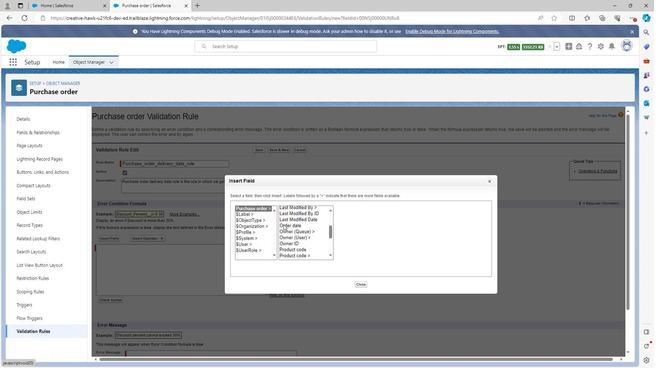 
Action: Mouse scrolled (282, 223) with delta (0, 0)
Screenshot: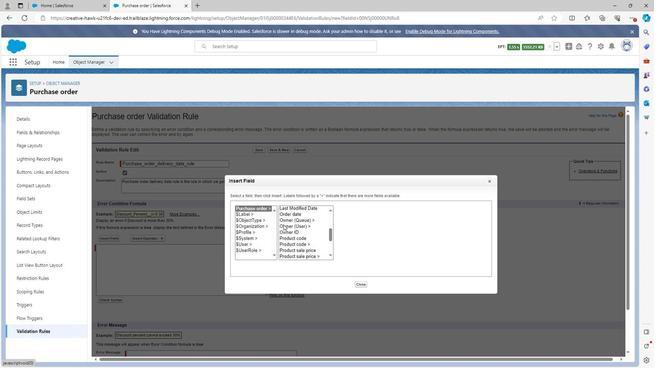 
Action: Mouse scrolled (282, 223) with delta (0, 0)
Screenshot: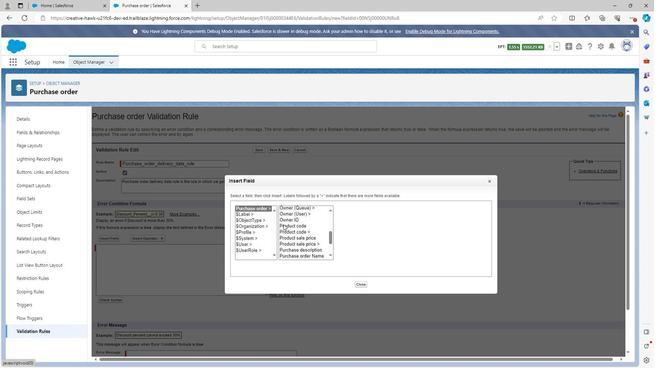 
Action: Mouse scrolled (282, 223) with delta (0, 0)
Screenshot: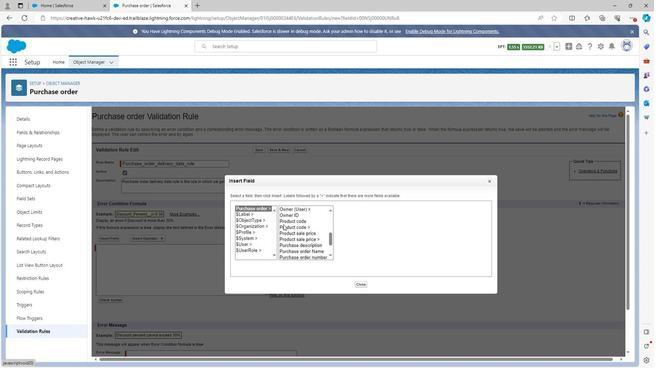 
Action: Mouse scrolled (282, 223) with delta (0, 0)
Screenshot: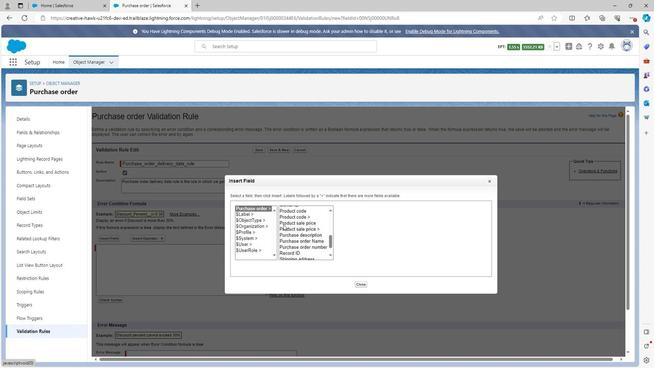 
Action: Mouse scrolled (282, 223) with delta (0, 0)
Screenshot: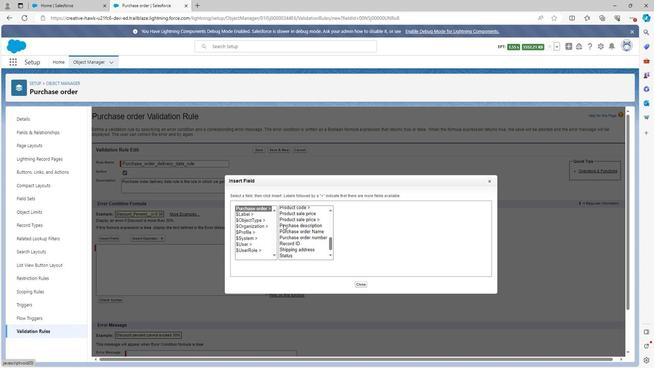 
Action: Mouse scrolled (282, 223) with delta (0, 0)
Screenshot: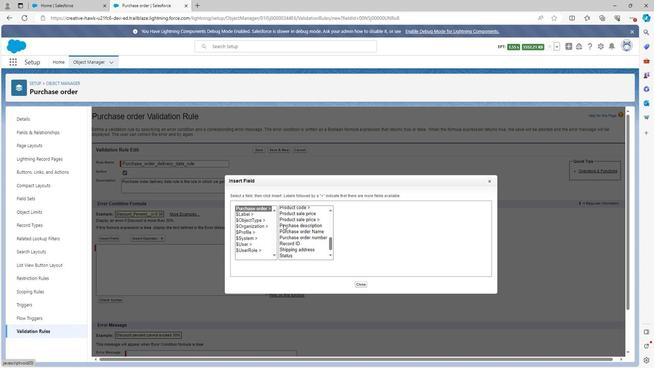 
Action: Mouse scrolled (282, 223) with delta (0, 0)
Screenshot: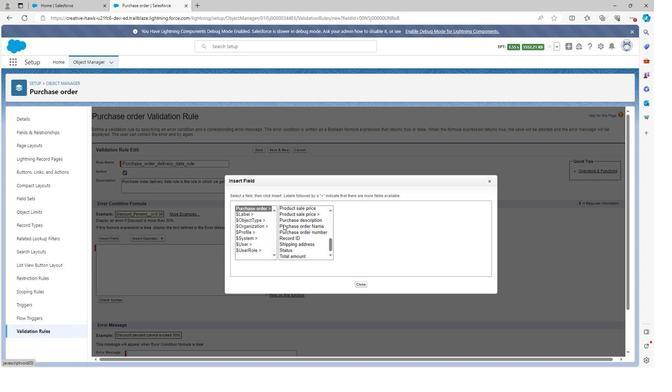 
Action: Mouse scrolled (282, 223) with delta (0, 0)
Screenshot: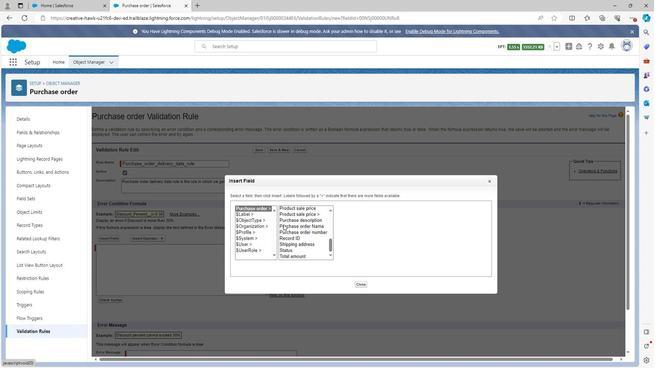 
Action: Mouse moved to (282, 224)
Screenshot: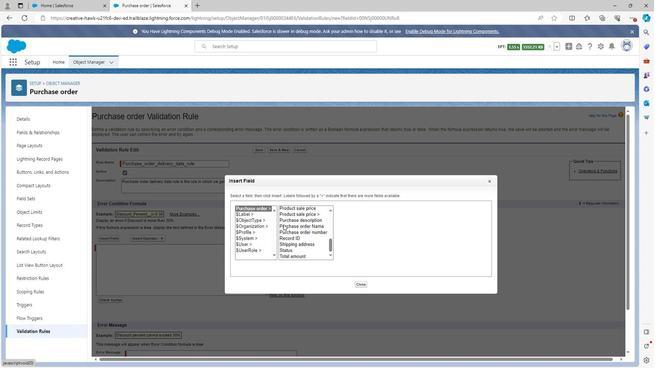 
Action: Mouse scrolled (282, 224) with delta (0, 0)
Screenshot: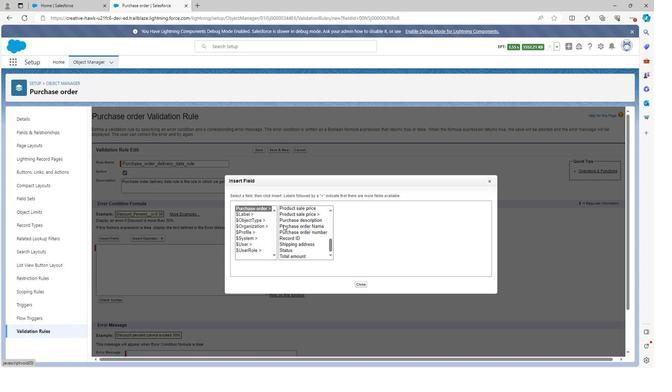 
Action: Mouse scrolled (282, 224) with delta (0, 0)
Screenshot: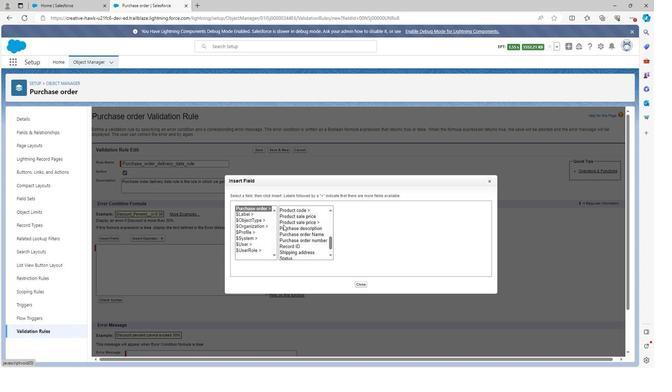 
Action: Mouse scrolled (282, 224) with delta (0, 0)
Screenshot: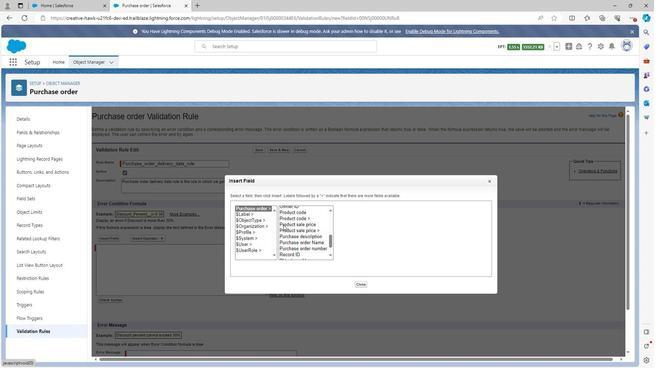 
Action: Mouse scrolled (282, 224) with delta (0, 0)
